Task: Find connections with filter location Guariba with filter topic #Moneywith filter profile language German with filter current company Usha International with filter school SP Jain School of Global Management - Dubai, Mumbai, Singapore & Sydney with filter industry Printing Services with filter service category Search Engine Marketing (SEM) with filter keywords title Customer Care Associate
Action: Mouse moved to (515, 100)
Screenshot: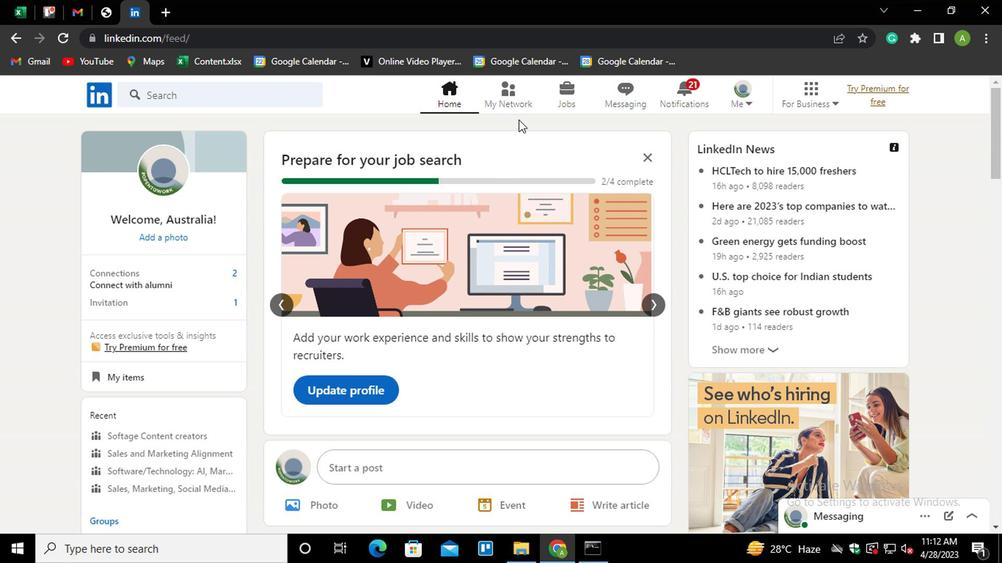 
Action: Mouse pressed left at (515, 100)
Screenshot: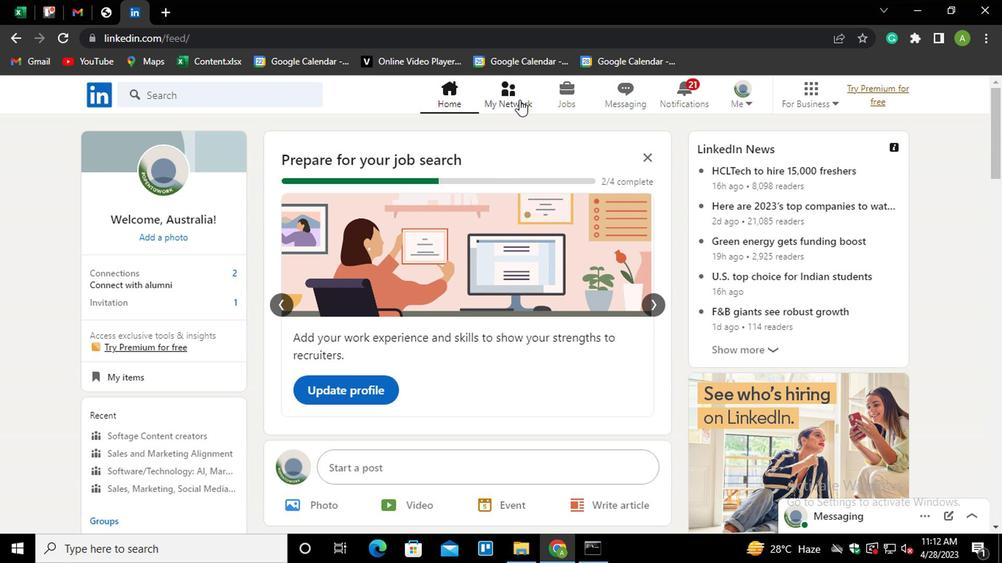 
Action: Mouse moved to (176, 172)
Screenshot: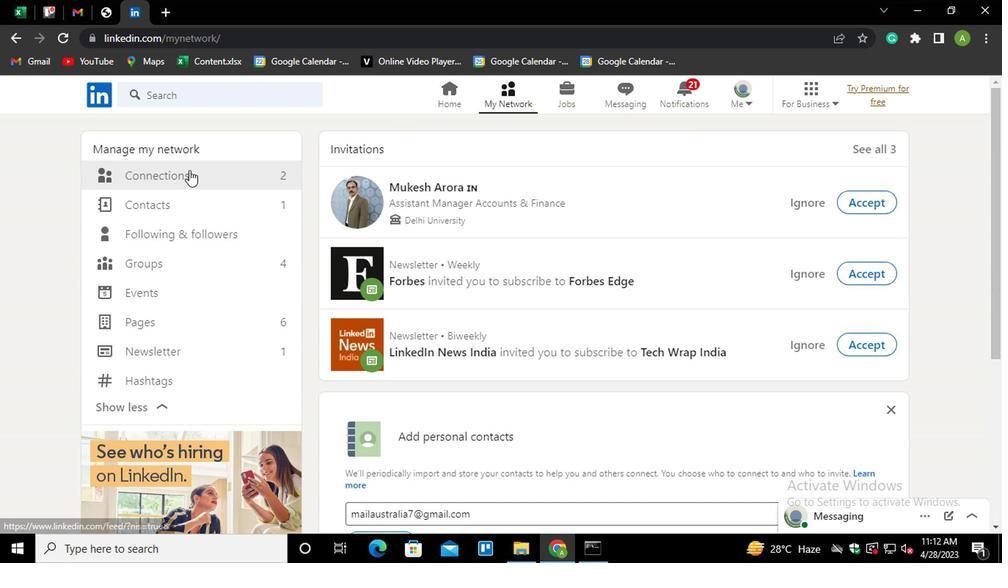 
Action: Mouse pressed left at (176, 172)
Screenshot: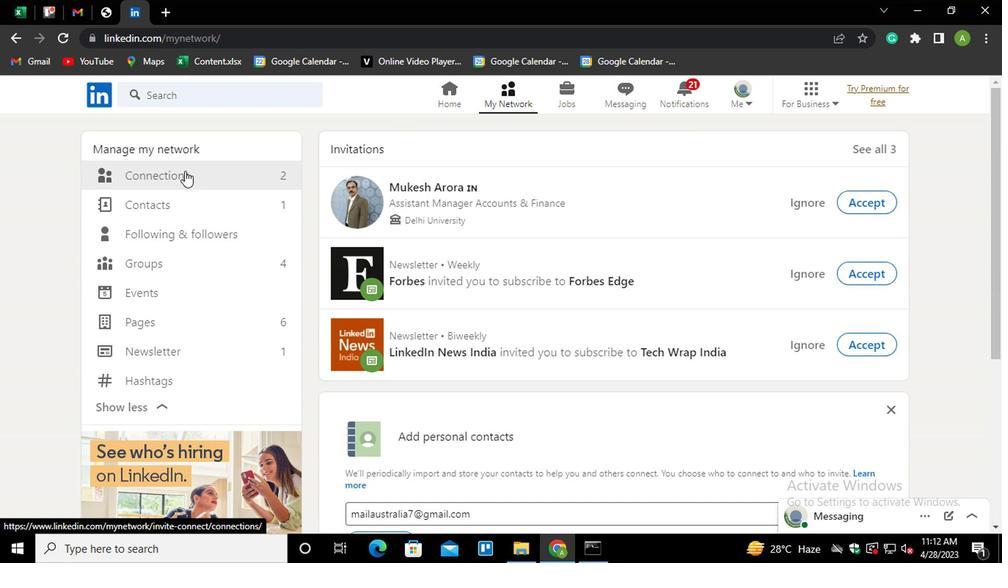 
Action: Mouse moved to (601, 175)
Screenshot: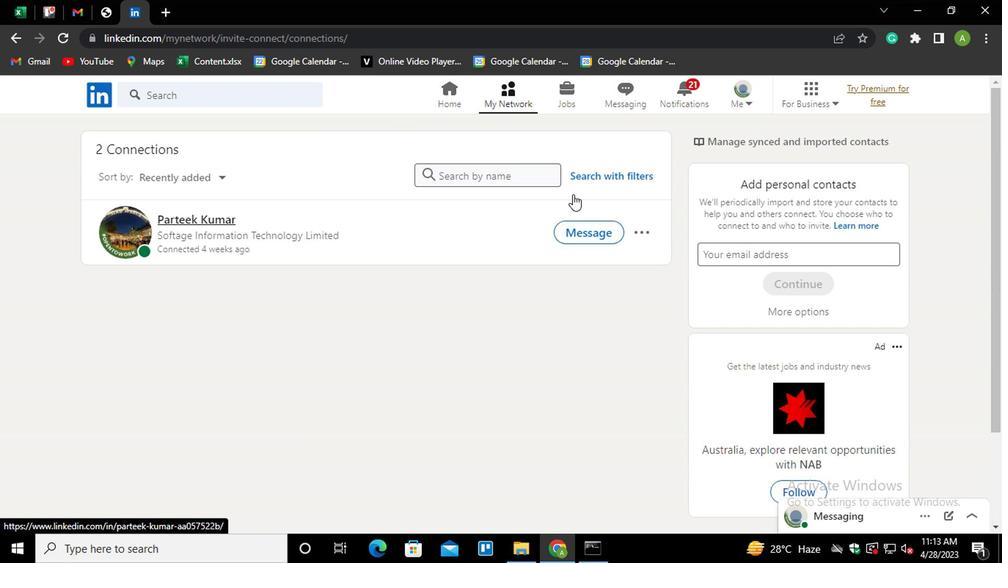 
Action: Mouse pressed left at (601, 175)
Screenshot: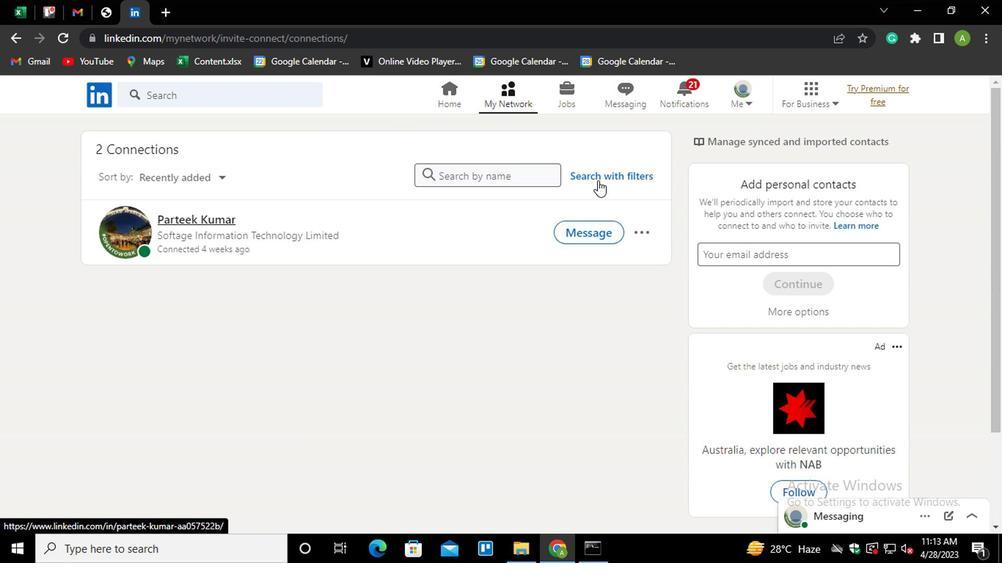 
Action: Mouse moved to (541, 136)
Screenshot: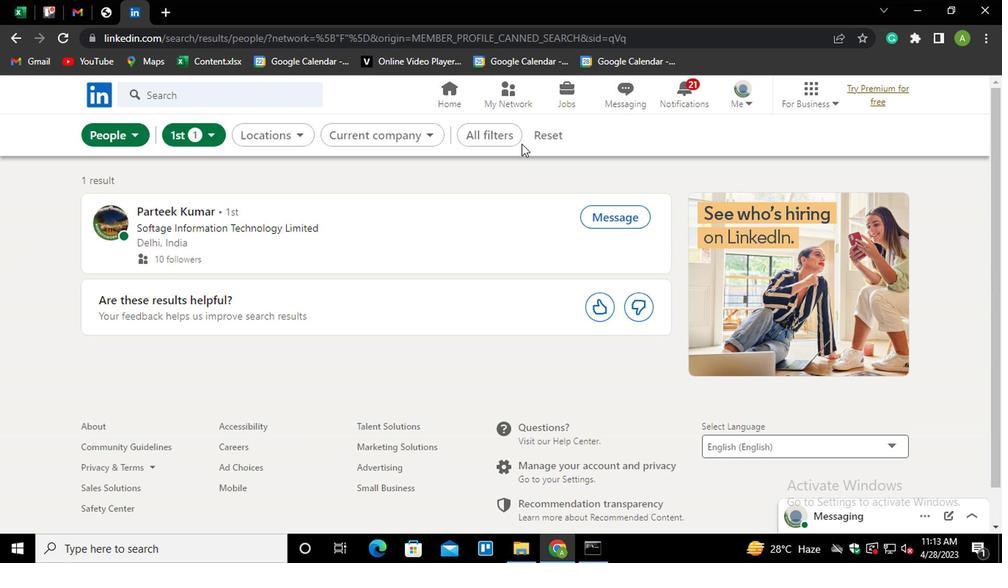 
Action: Mouse pressed left at (541, 136)
Screenshot: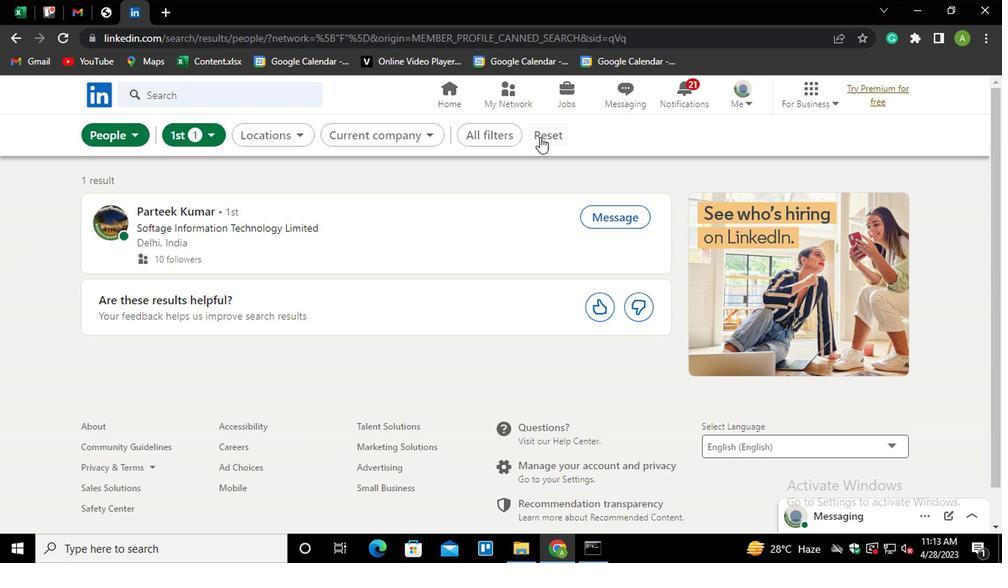 
Action: Mouse moved to (504, 140)
Screenshot: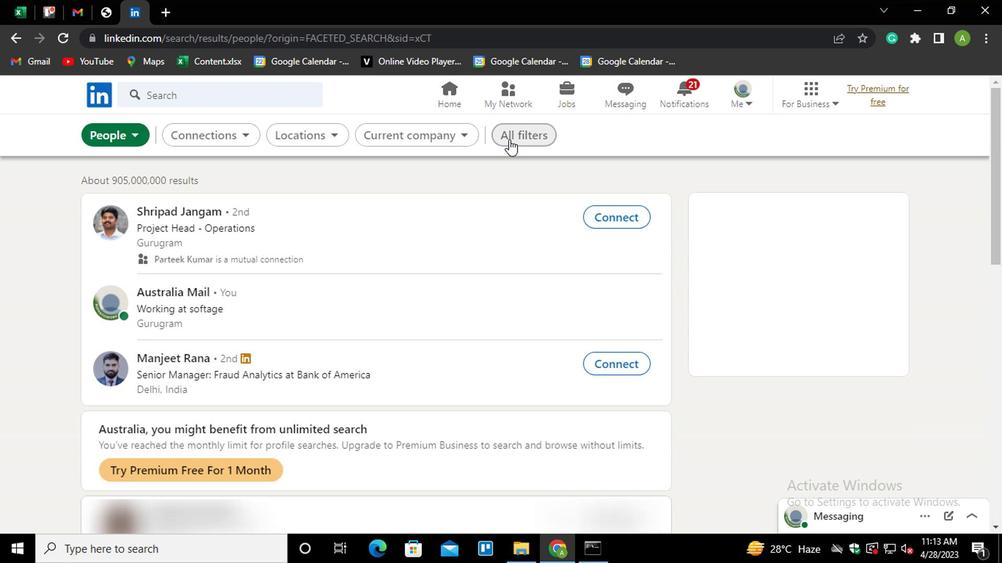 
Action: Mouse pressed left at (504, 140)
Screenshot: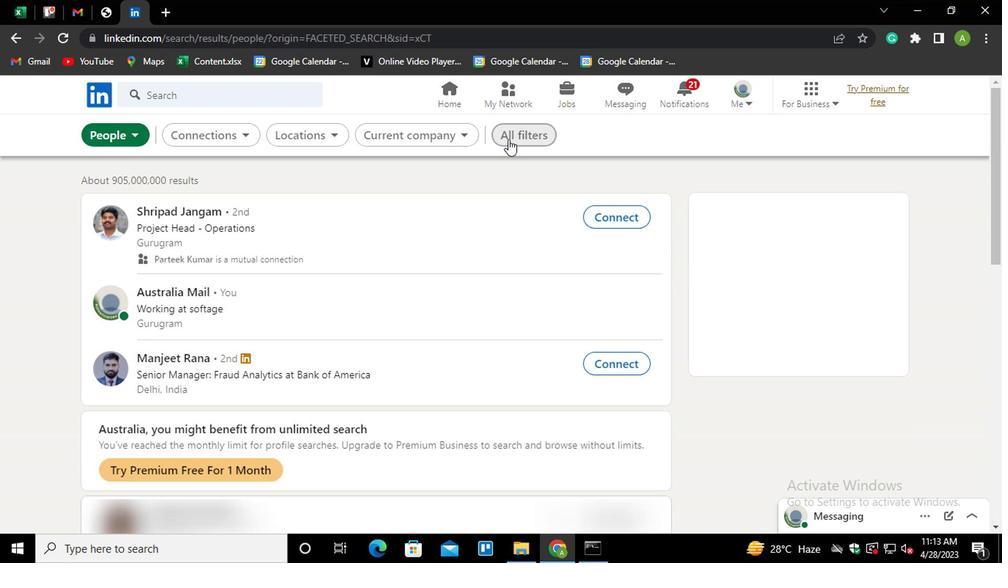 
Action: Mouse moved to (670, 278)
Screenshot: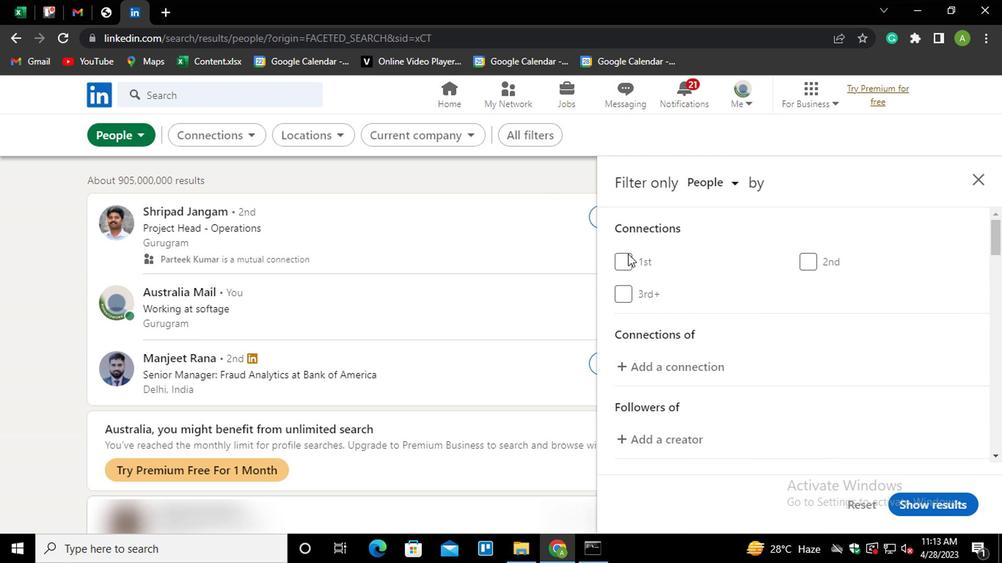 
Action: Mouse scrolled (670, 277) with delta (0, -1)
Screenshot: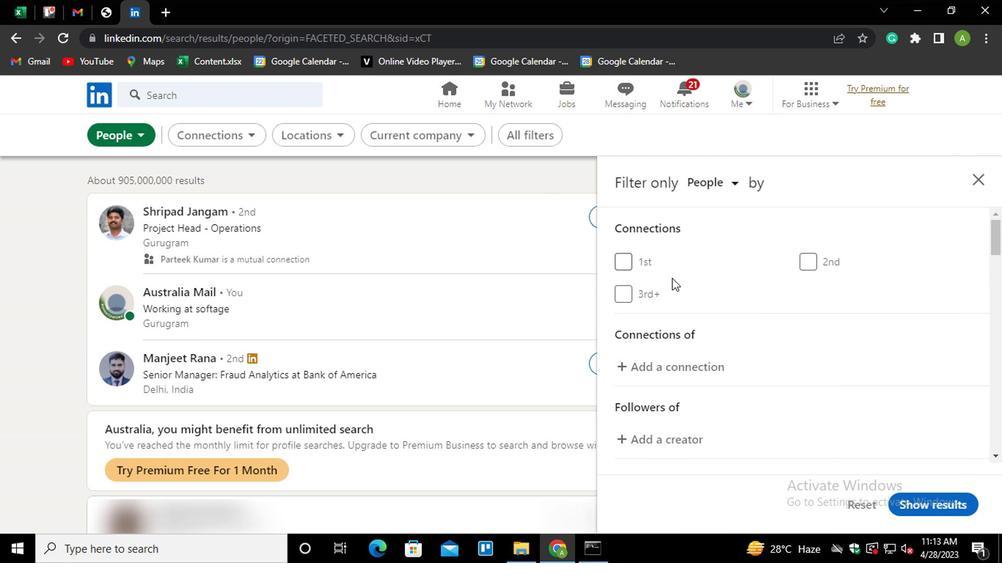 
Action: Mouse scrolled (670, 277) with delta (0, -1)
Screenshot: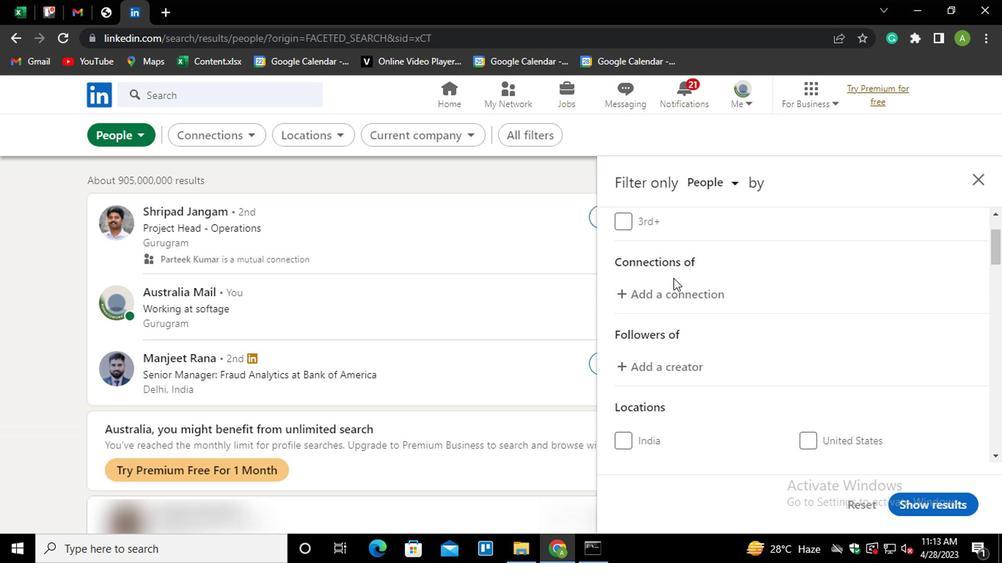 
Action: Mouse scrolled (670, 277) with delta (0, -1)
Screenshot: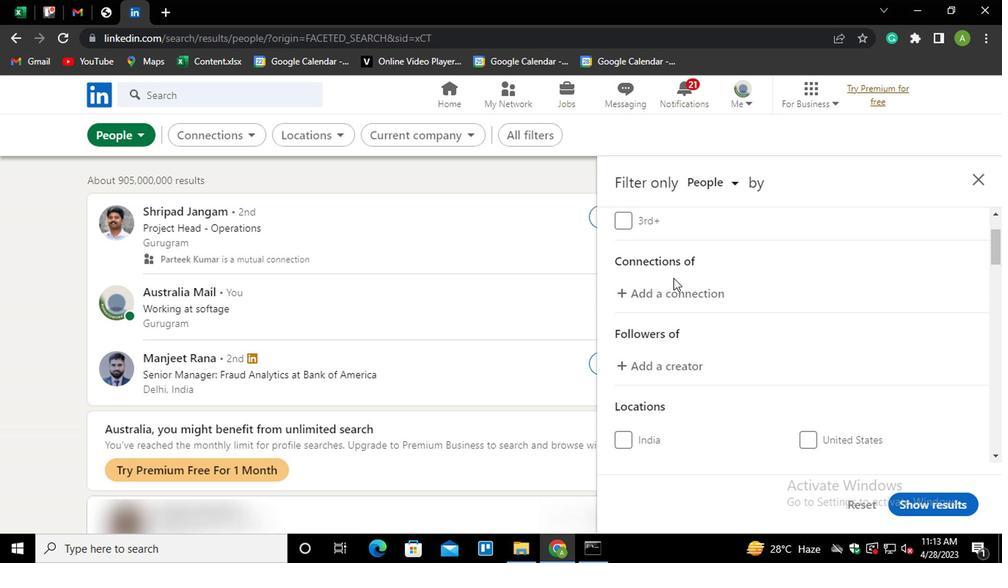 
Action: Mouse scrolled (670, 277) with delta (0, -1)
Screenshot: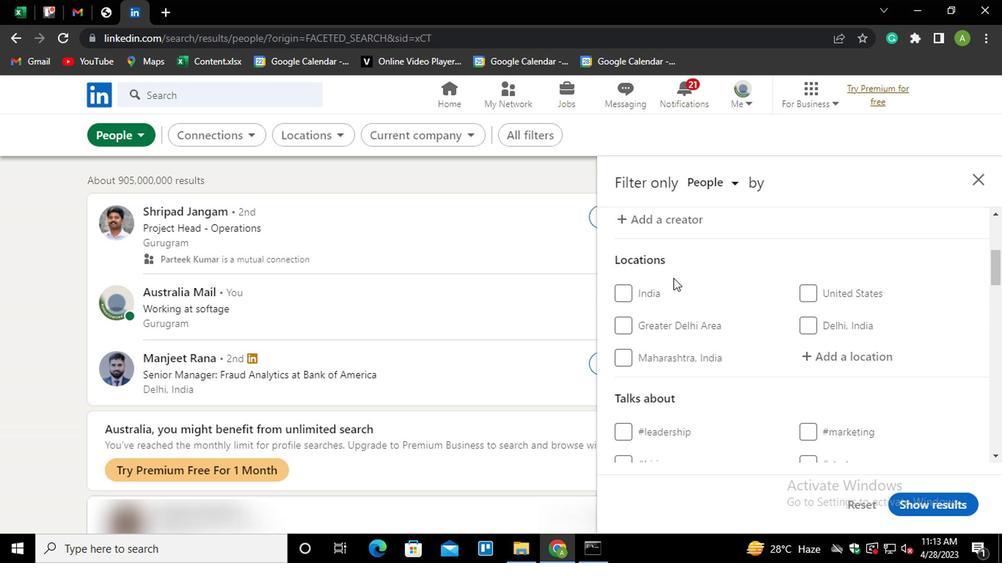 
Action: Mouse moved to (826, 278)
Screenshot: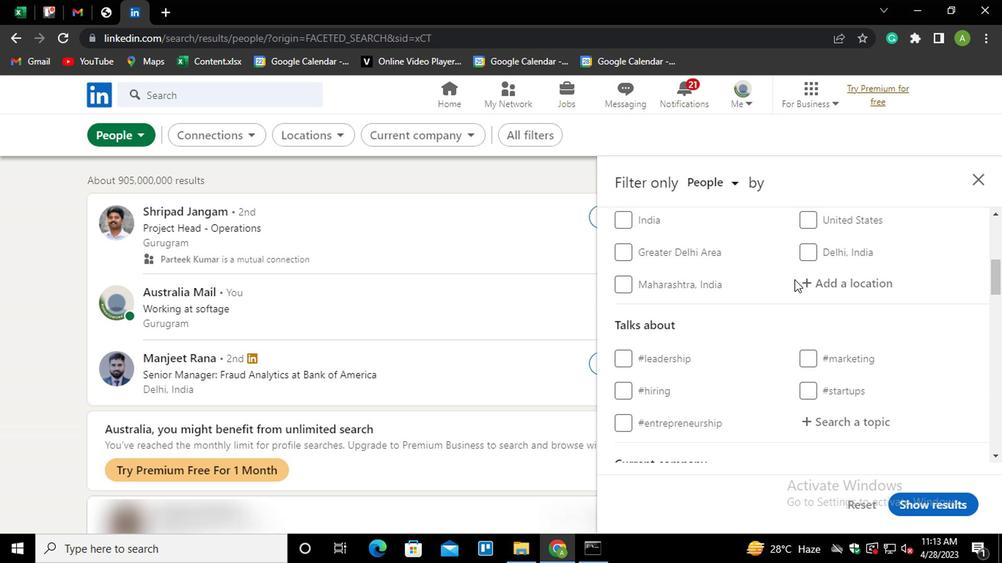 
Action: Mouse pressed left at (826, 278)
Screenshot: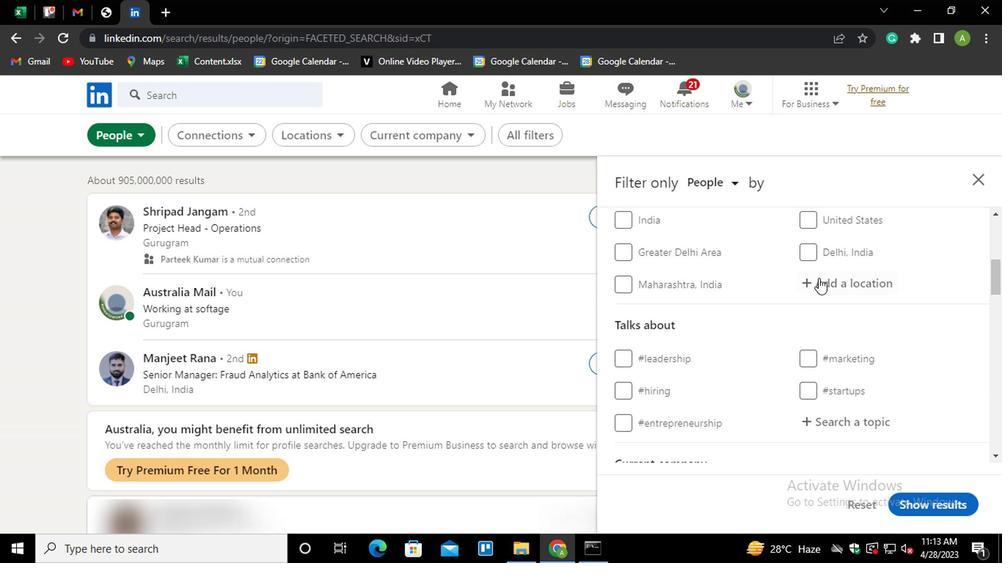 
Action: Mouse moved to (823, 279)
Screenshot: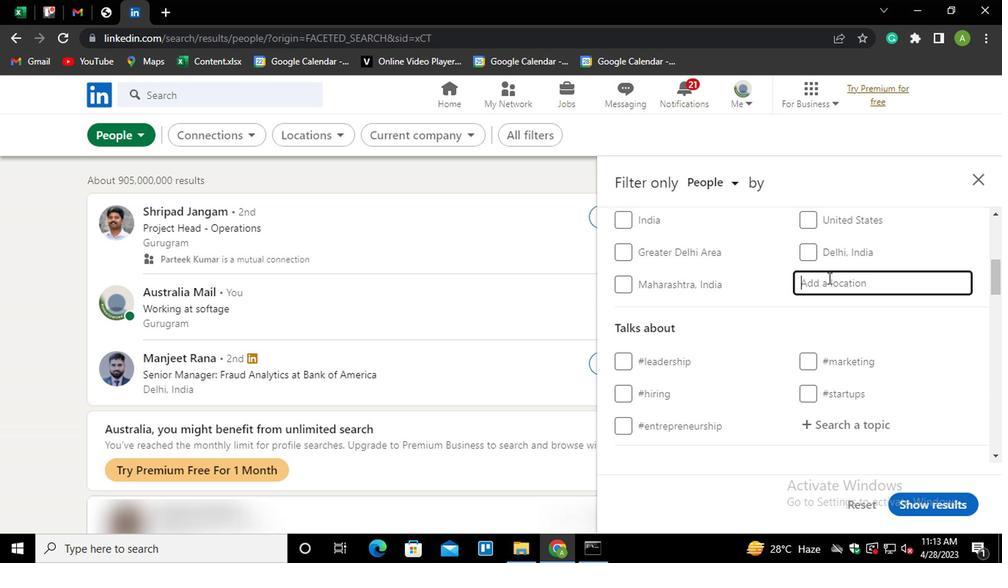 
Action: Key pressed <Key.shift>GUARIBA<Key.down><Key.enter>
Screenshot: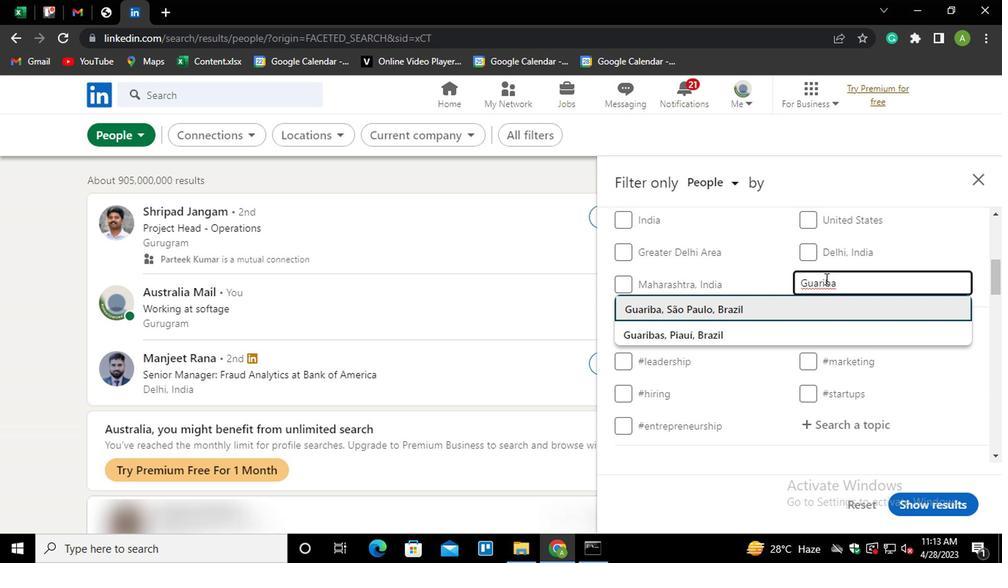 
Action: Mouse scrolled (823, 278) with delta (0, 0)
Screenshot: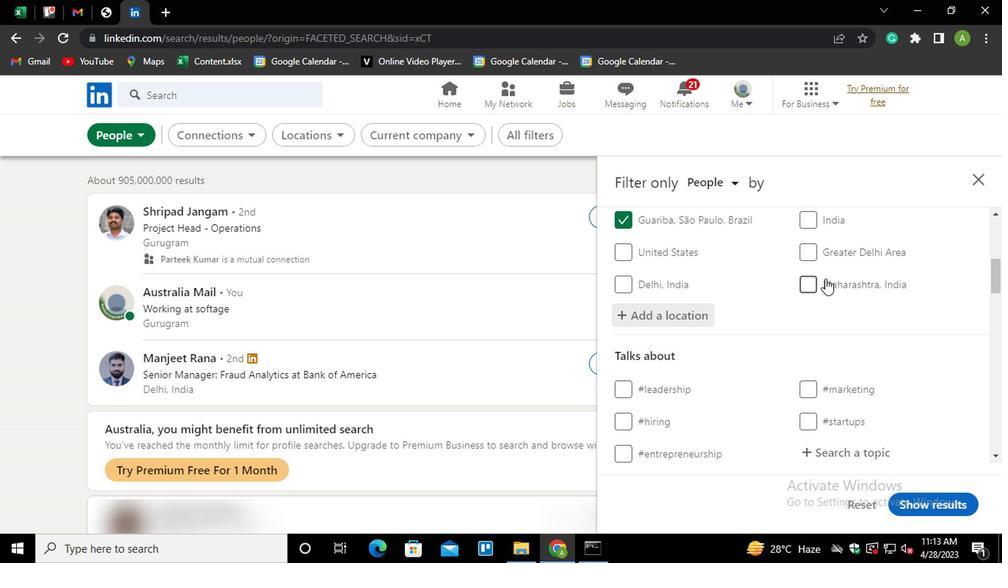 
Action: Mouse scrolled (823, 278) with delta (0, 0)
Screenshot: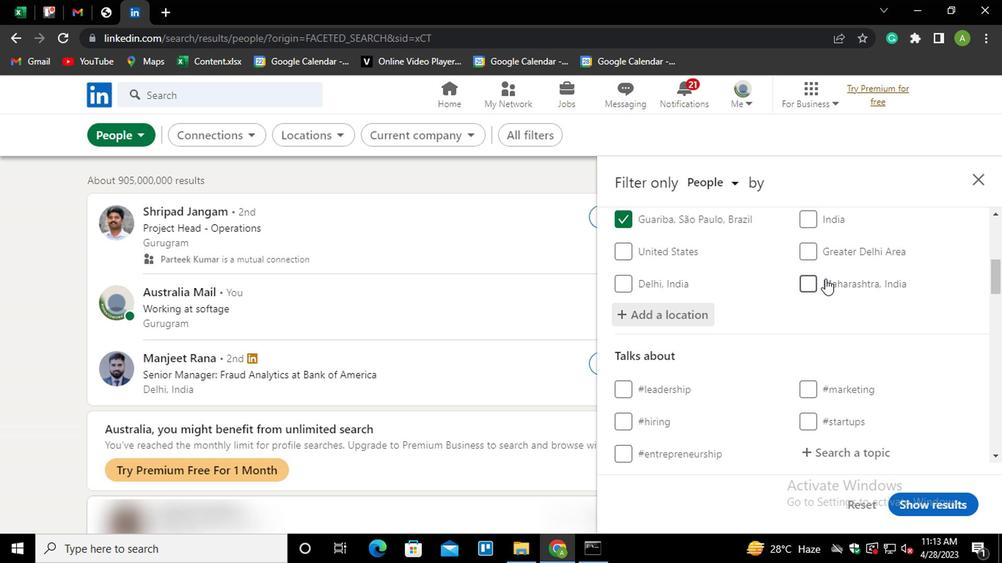 
Action: Mouse moved to (823, 300)
Screenshot: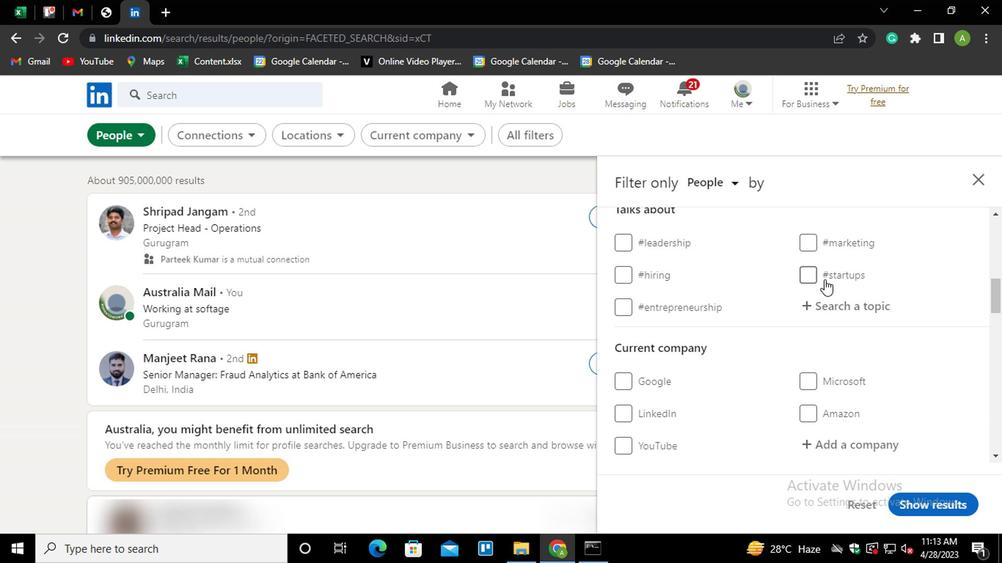 
Action: Mouse pressed left at (823, 300)
Screenshot: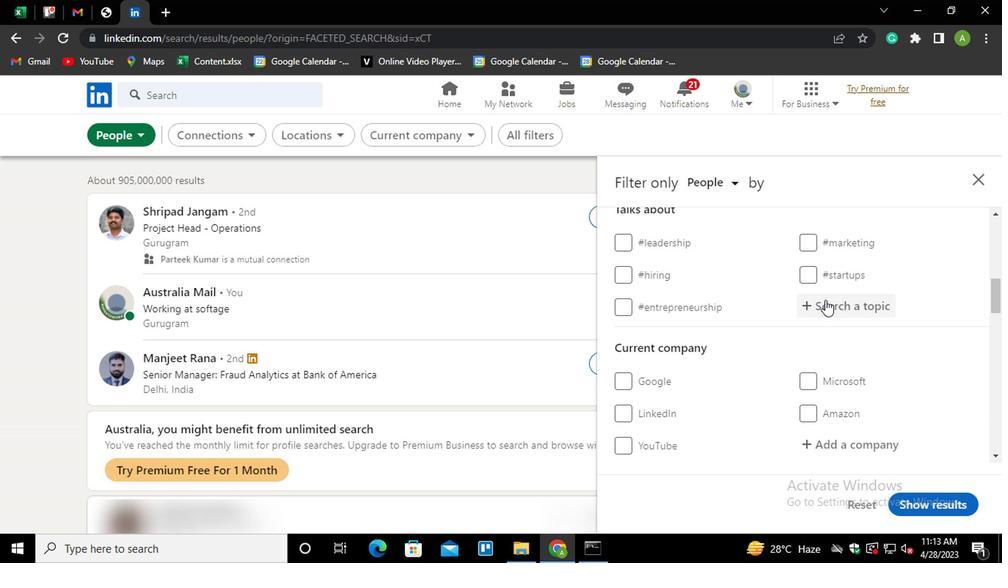 
Action: Key pressed MON<Key.down><Key.enter>
Screenshot: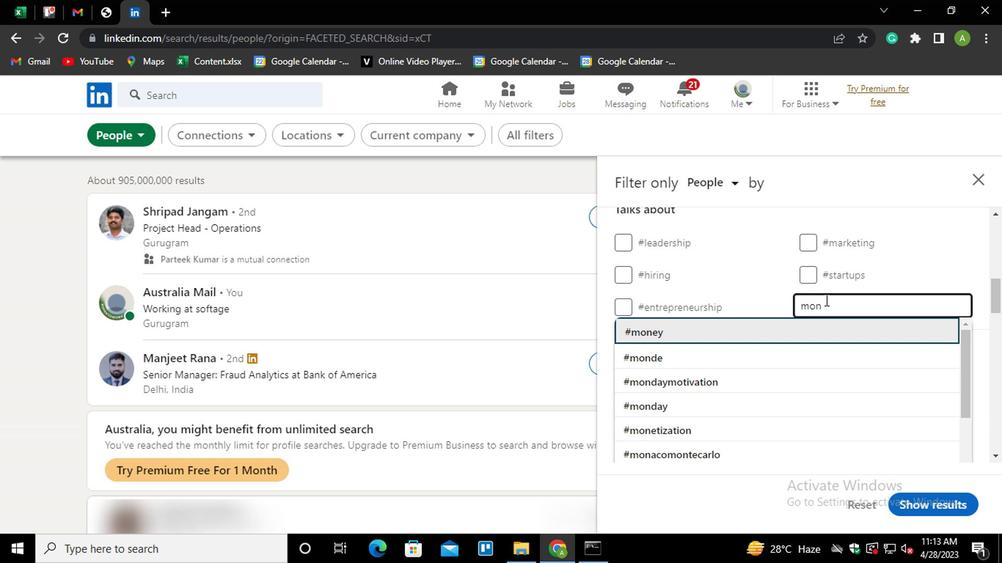 
Action: Mouse scrolled (823, 299) with delta (0, -1)
Screenshot: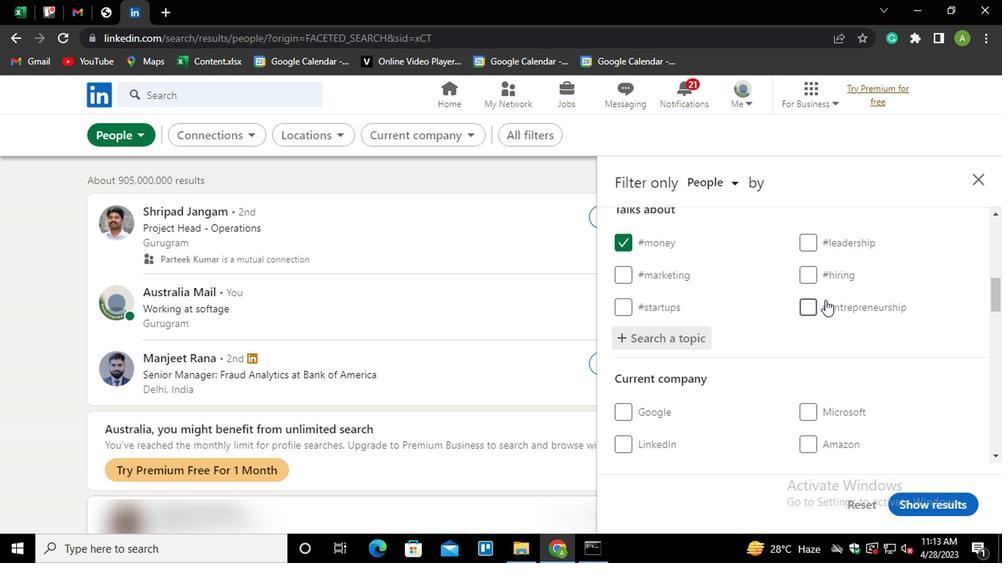 
Action: Mouse scrolled (823, 299) with delta (0, -1)
Screenshot: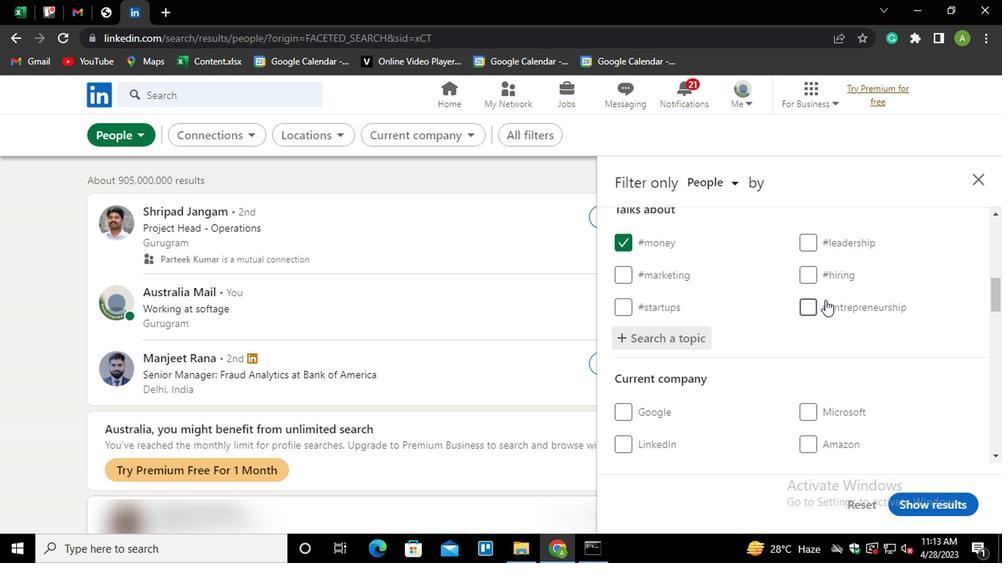 
Action: Mouse scrolled (823, 299) with delta (0, -1)
Screenshot: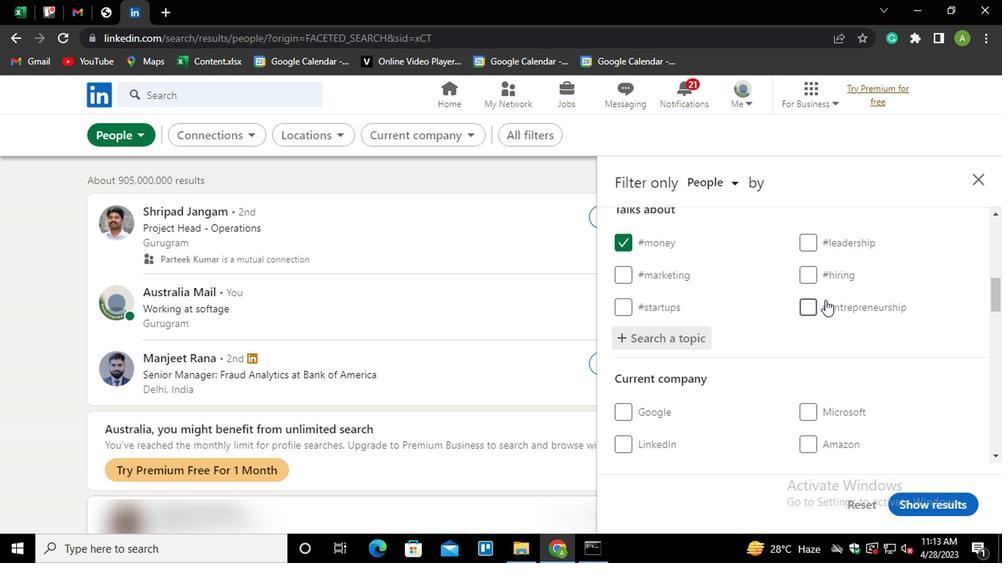 
Action: Mouse scrolled (823, 299) with delta (0, -1)
Screenshot: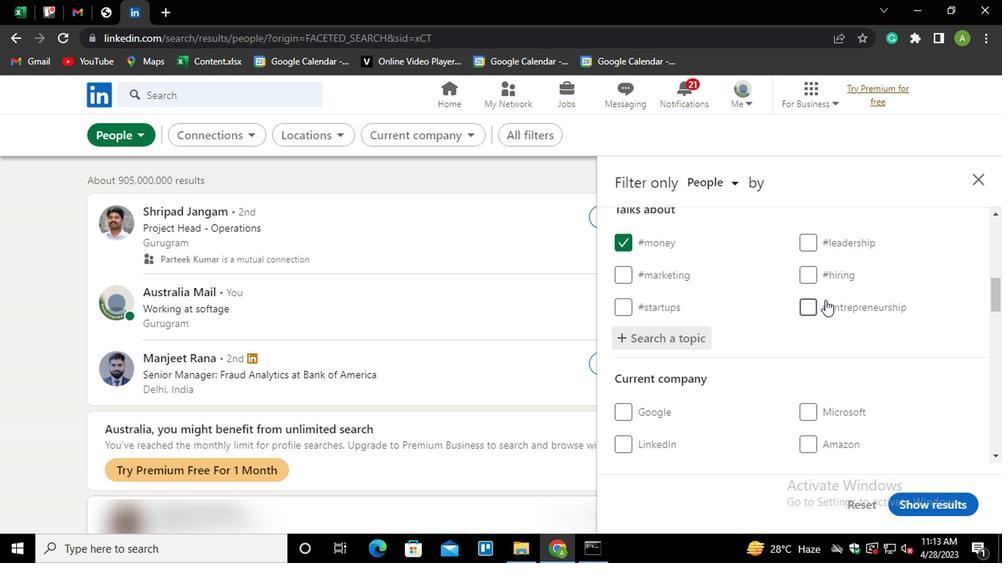 
Action: Mouse scrolled (823, 299) with delta (0, -1)
Screenshot: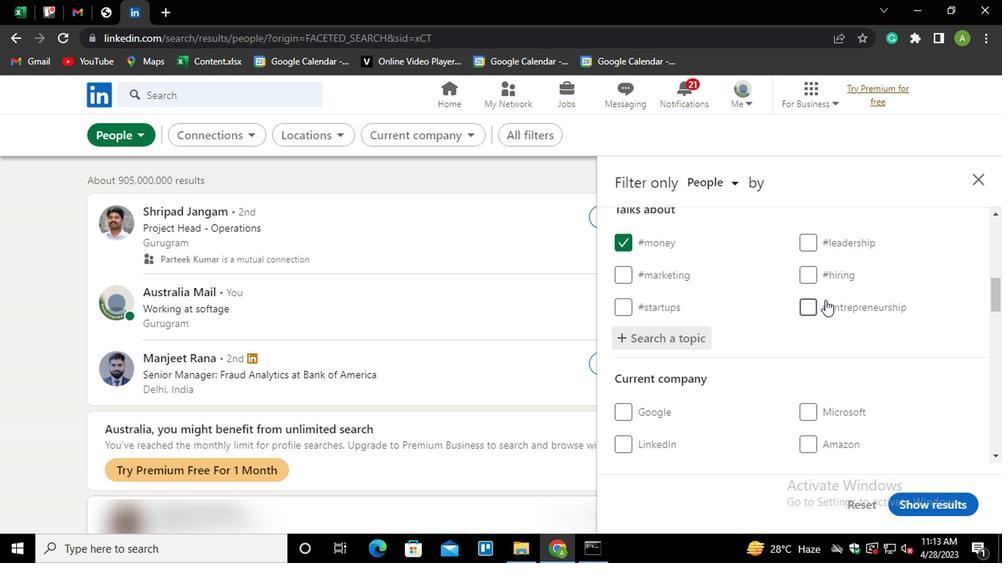 
Action: Mouse scrolled (823, 299) with delta (0, -1)
Screenshot: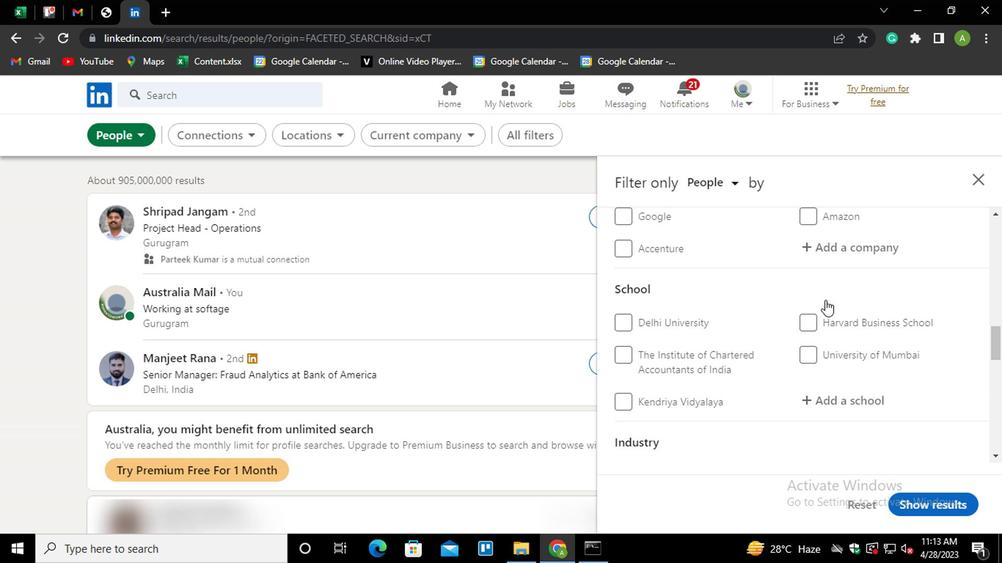 
Action: Mouse scrolled (823, 299) with delta (0, -1)
Screenshot: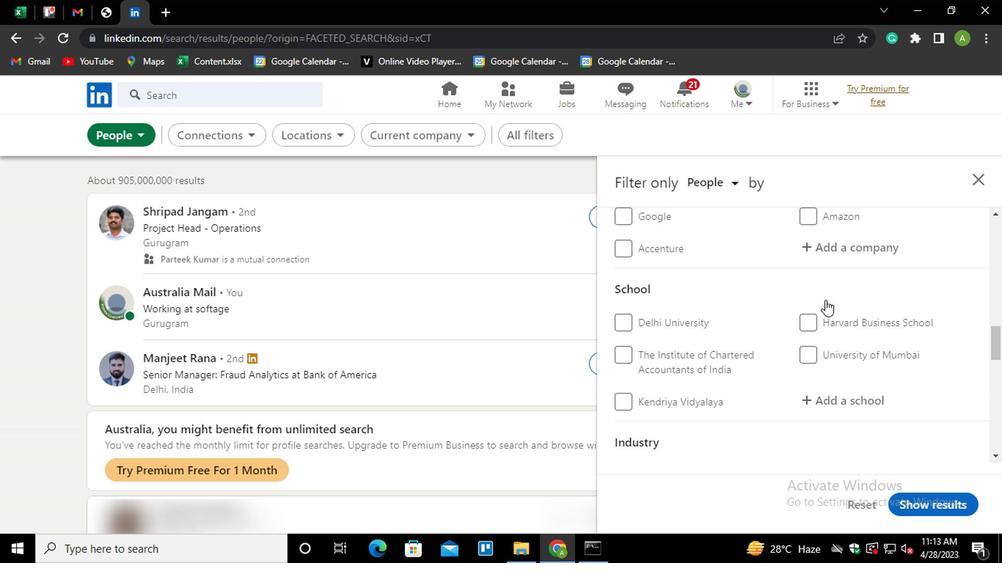 
Action: Mouse scrolled (823, 299) with delta (0, -1)
Screenshot: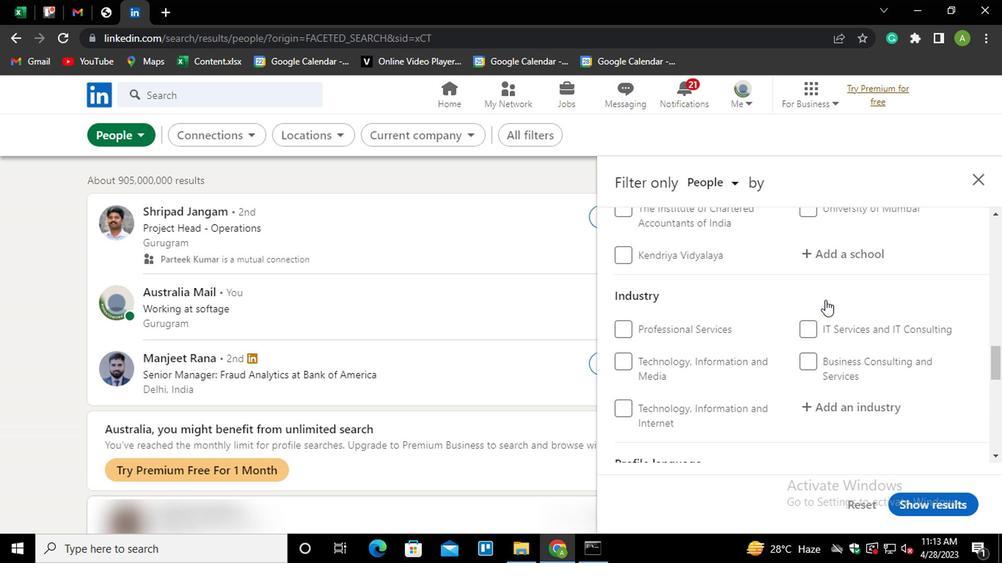 
Action: Mouse scrolled (823, 299) with delta (0, -1)
Screenshot: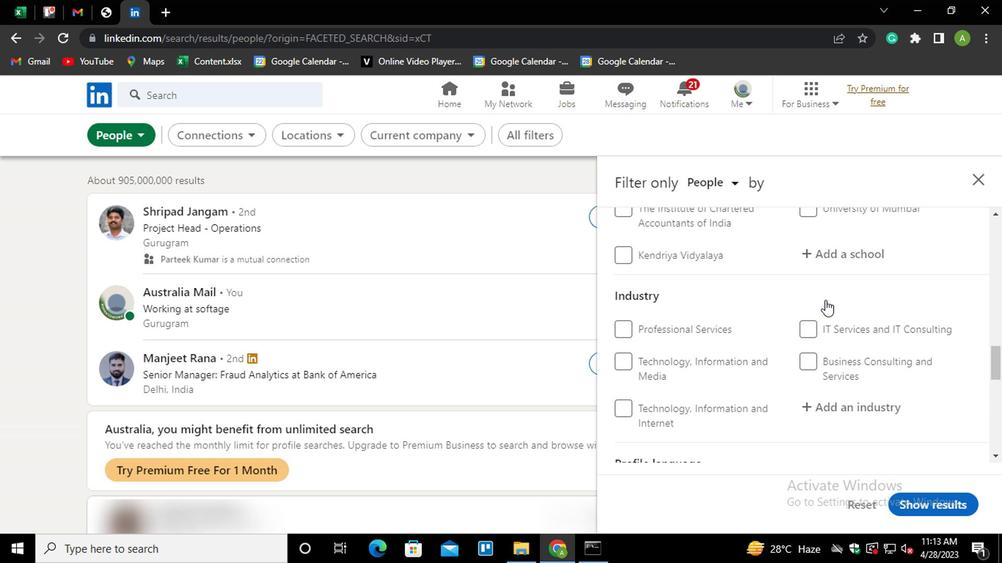 
Action: Mouse scrolled (823, 299) with delta (0, -1)
Screenshot: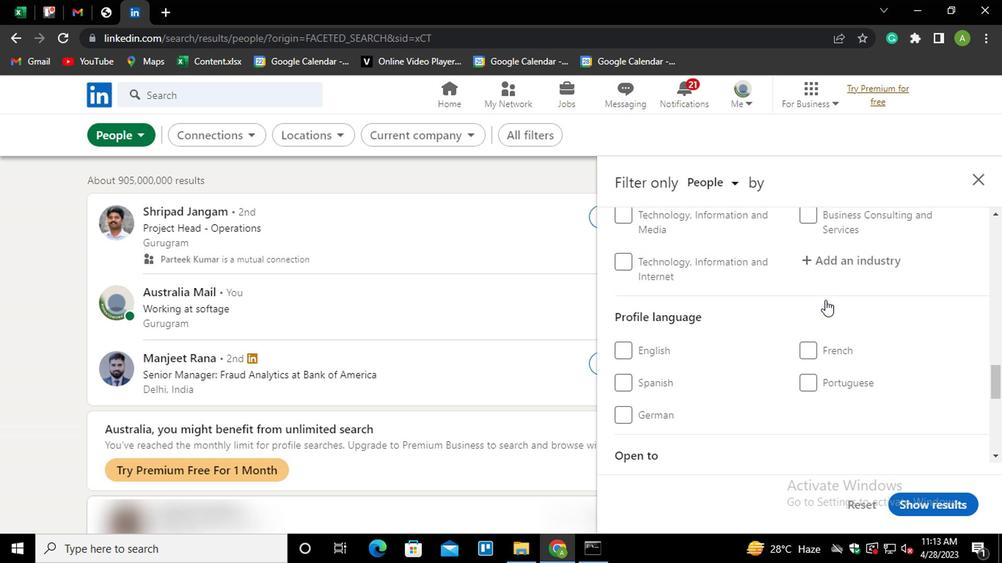 
Action: Mouse moved to (638, 345)
Screenshot: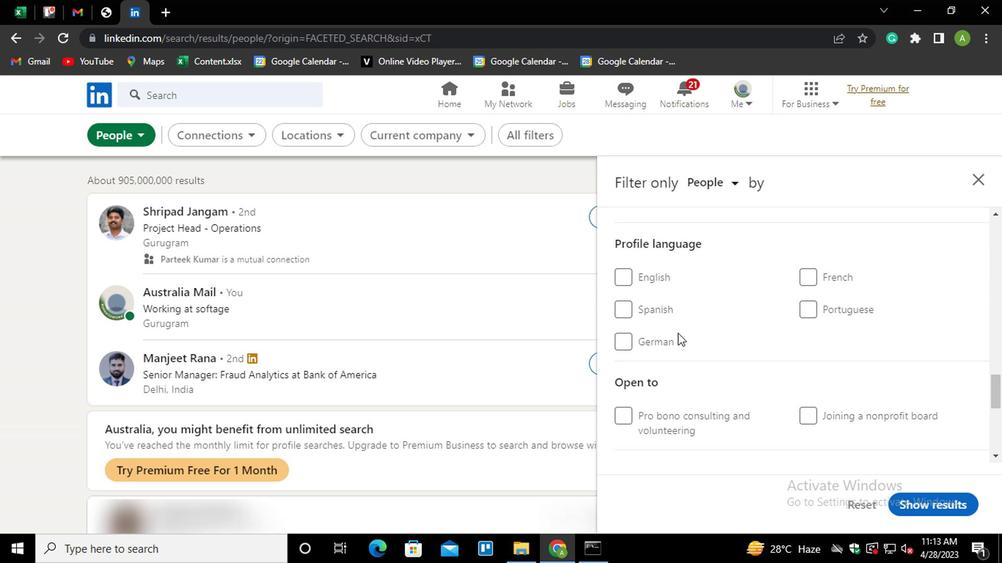 
Action: Mouse pressed left at (638, 345)
Screenshot: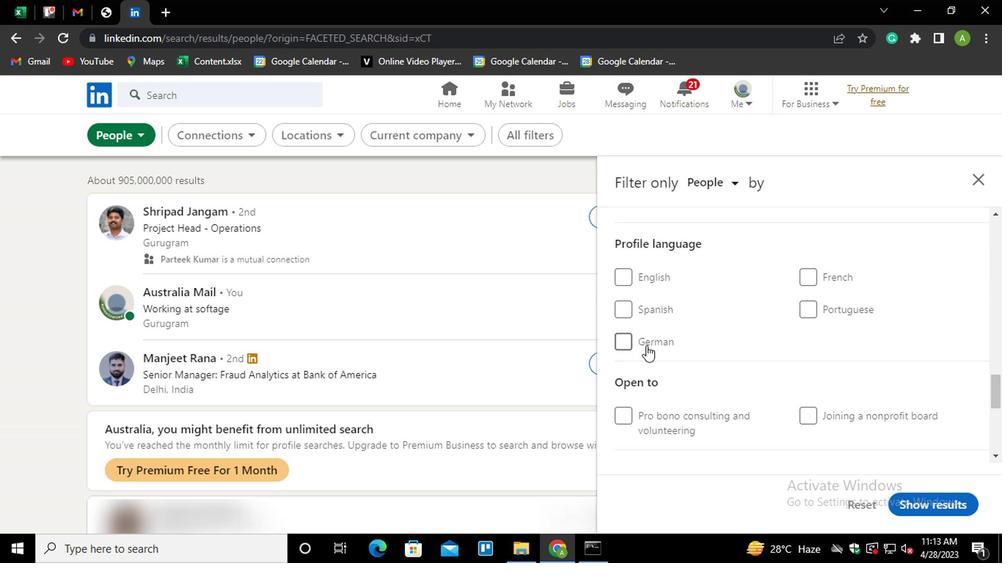 
Action: Mouse moved to (826, 350)
Screenshot: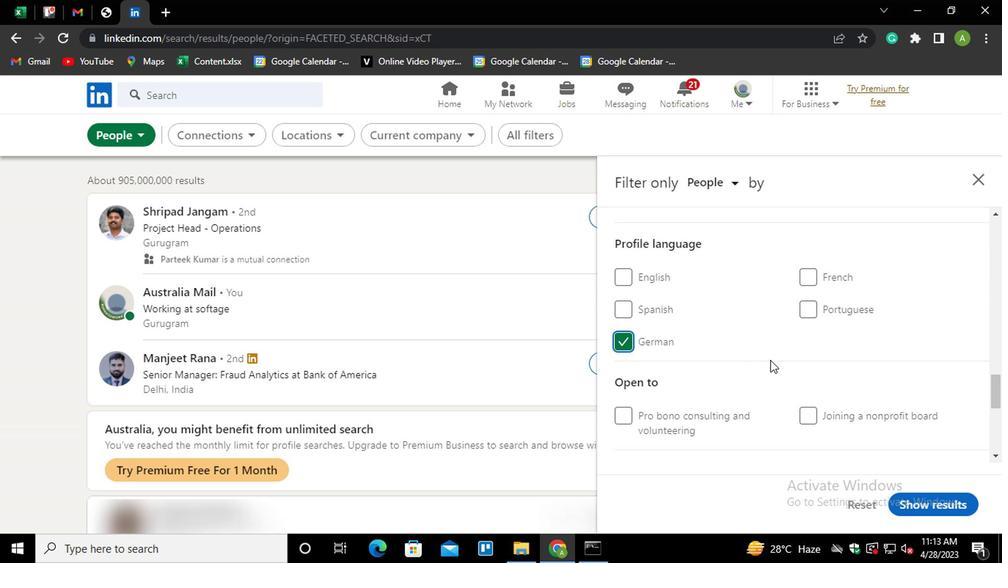 
Action: Mouse scrolled (826, 351) with delta (0, 0)
Screenshot: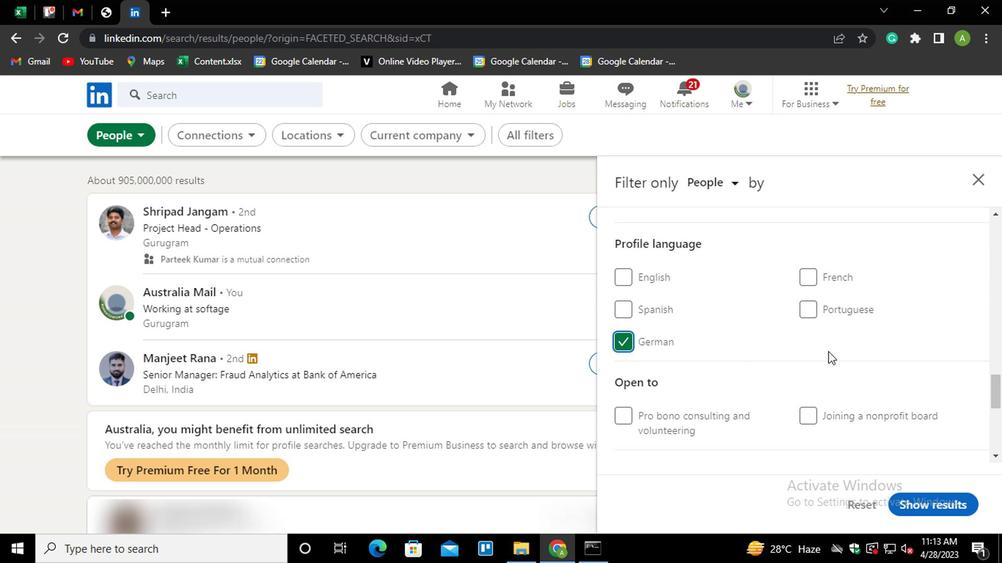 
Action: Mouse scrolled (826, 351) with delta (0, 0)
Screenshot: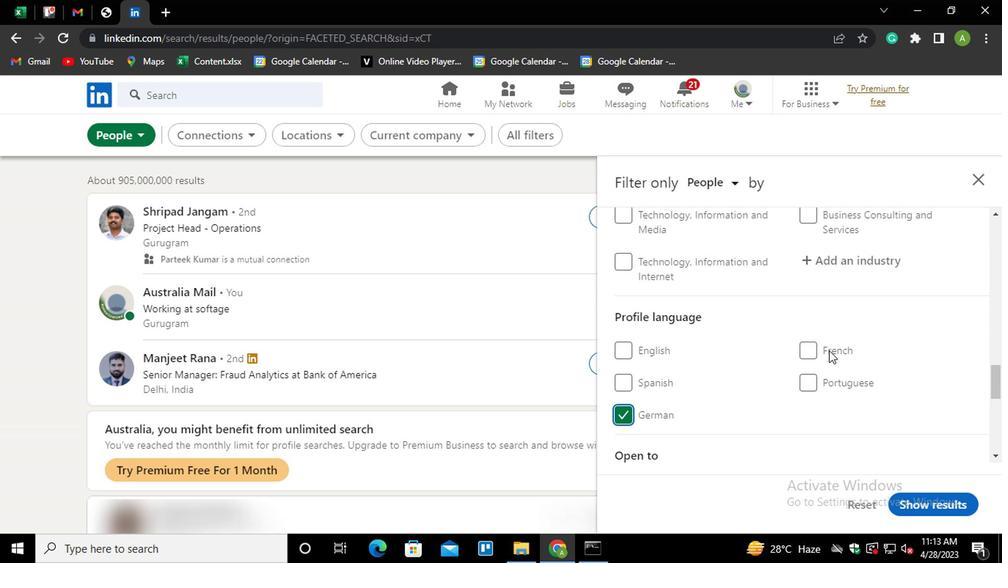 
Action: Mouse scrolled (826, 351) with delta (0, 0)
Screenshot: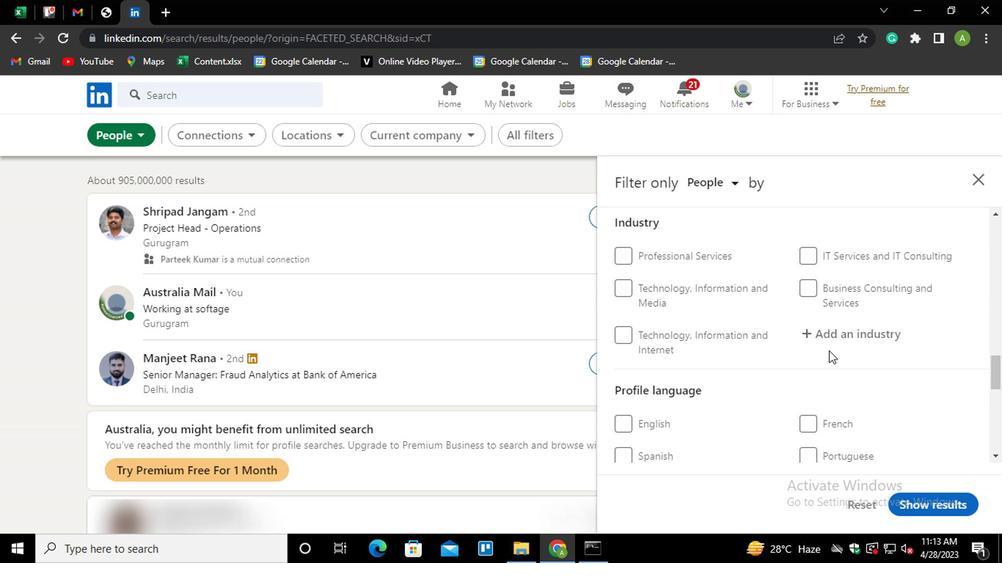 
Action: Mouse scrolled (826, 351) with delta (0, 0)
Screenshot: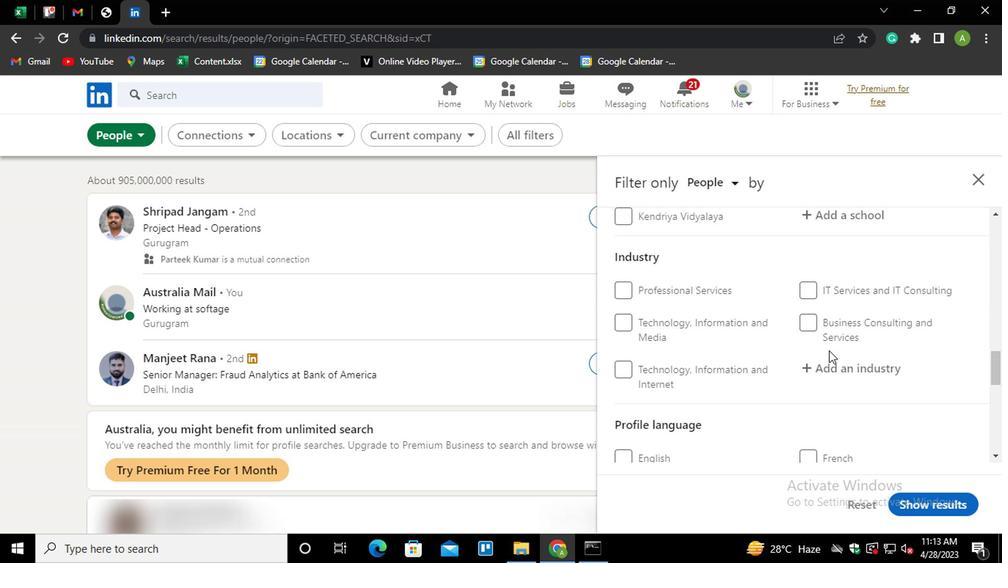
Action: Mouse scrolled (826, 351) with delta (0, 0)
Screenshot: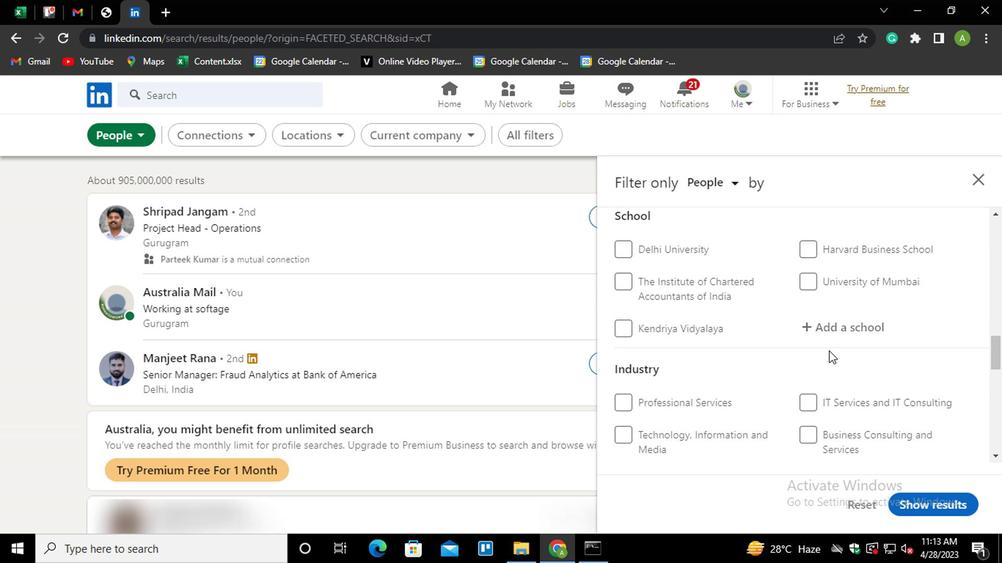 
Action: Mouse scrolled (826, 351) with delta (0, 0)
Screenshot: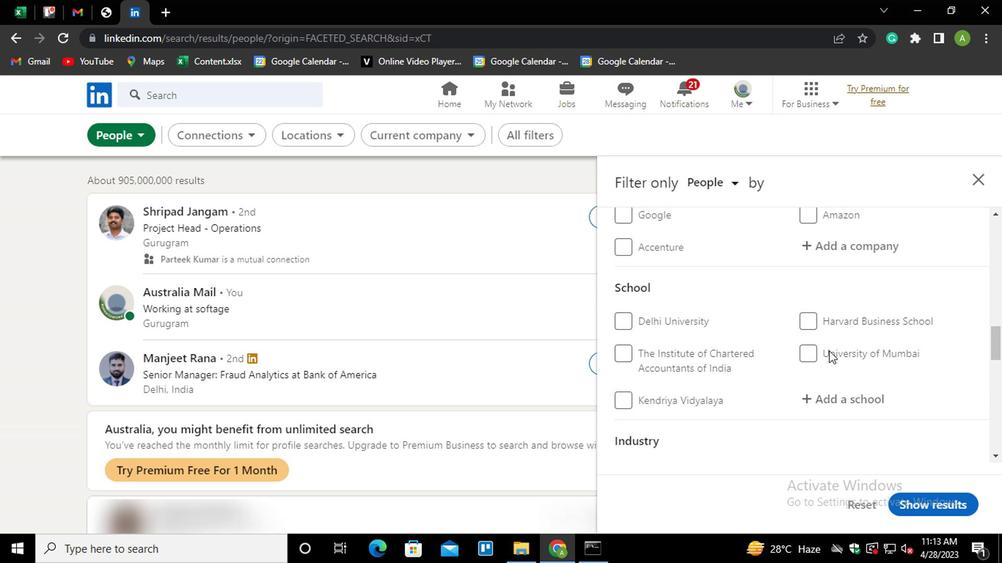 
Action: Mouse scrolled (826, 351) with delta (0, 0)
Screenshot: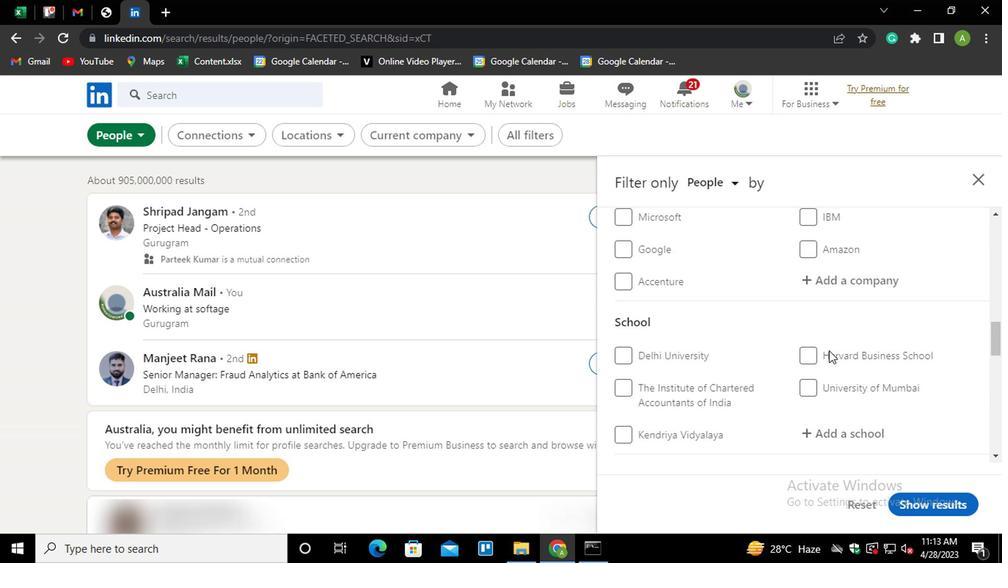 
Action: Mouse scrolled (826, 351) with delta (0, 0)
Screenshot: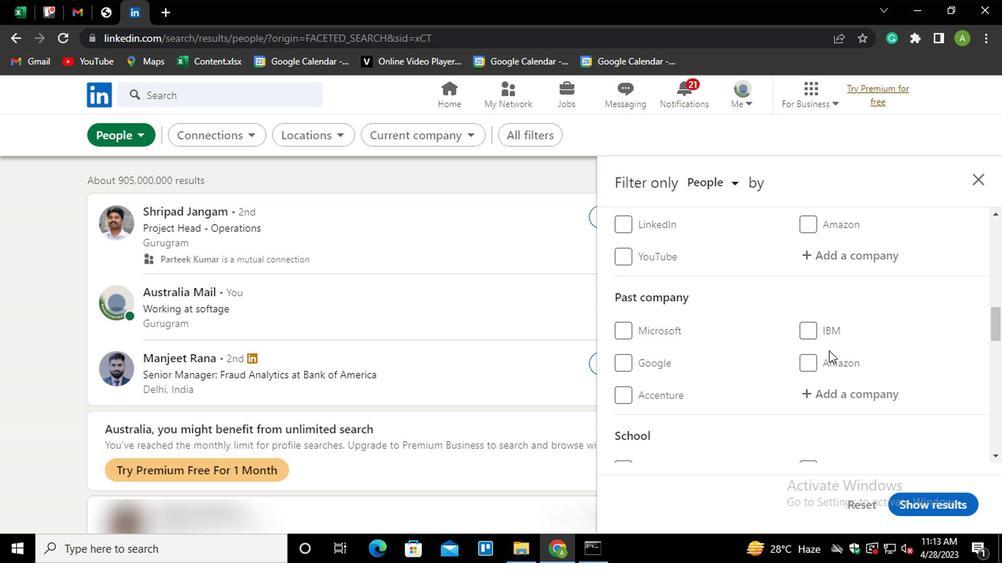 
Action: Mouse scrolled (826, 351) with delta (0, 0)
Screenshot: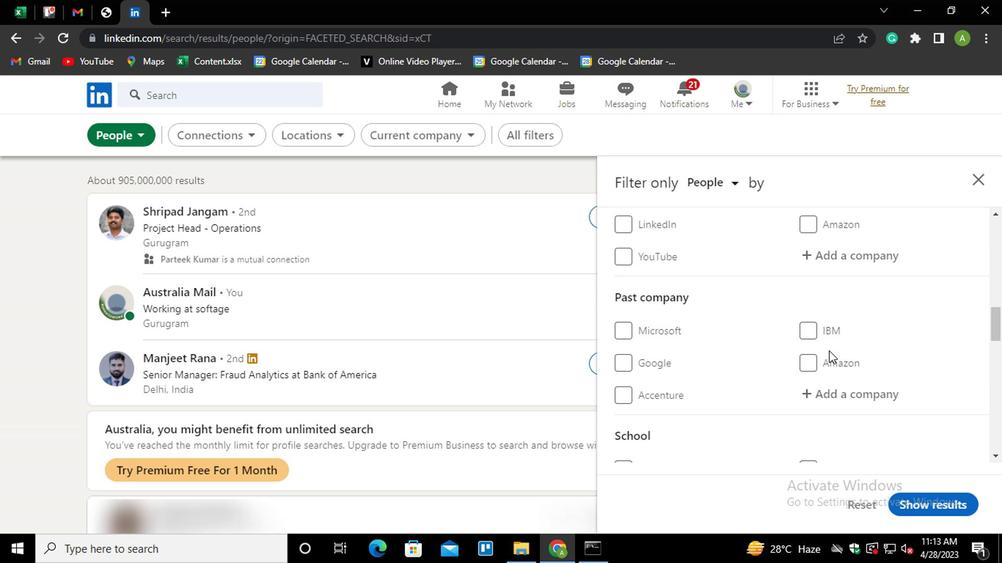 
Action: Mouse moved to (823, 387)
Screenshot: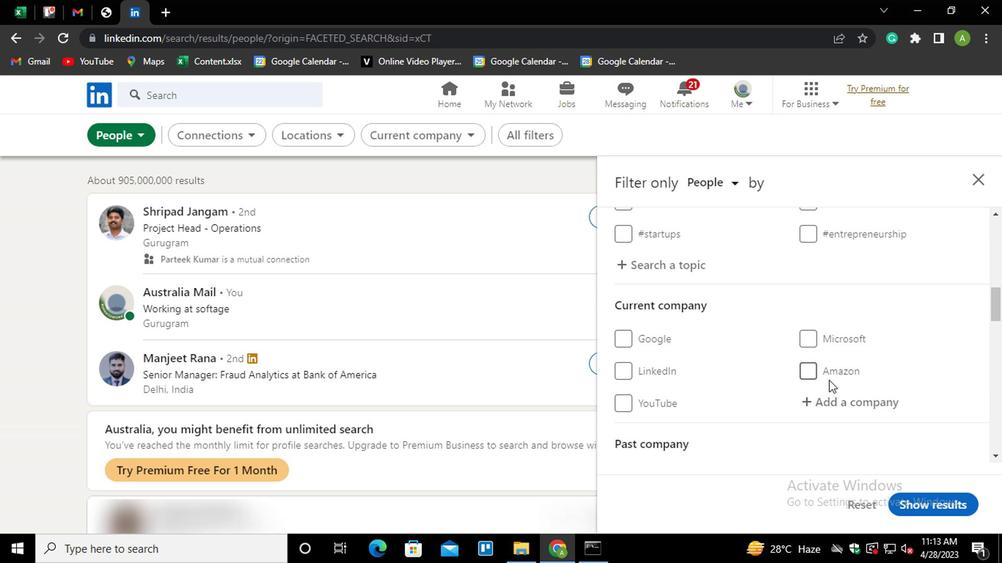 
Action: Mouse scrolled (823, 386) with delta (0, -1)
Screenshot: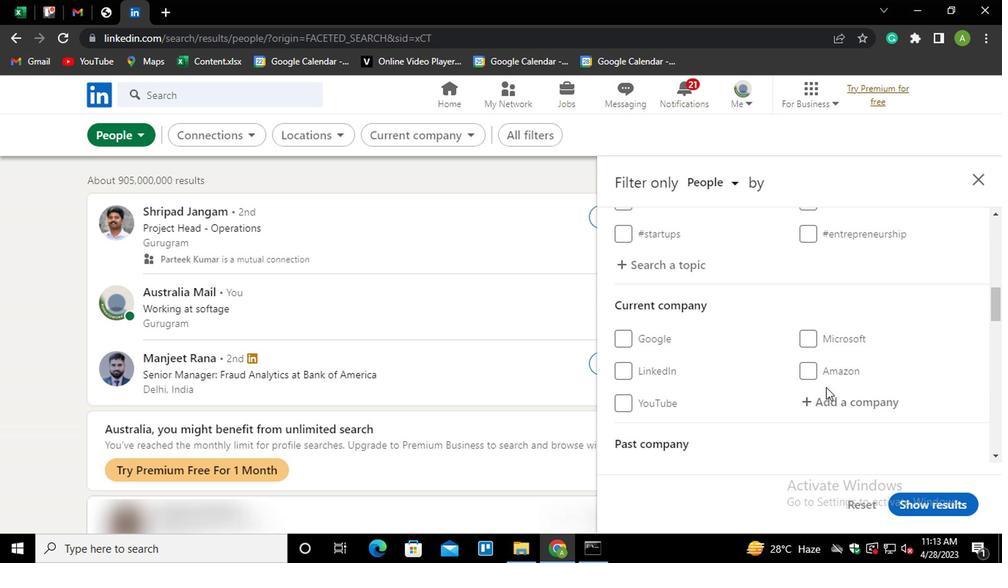 
Action: Mouse moved to (820, 327)
Screenshot: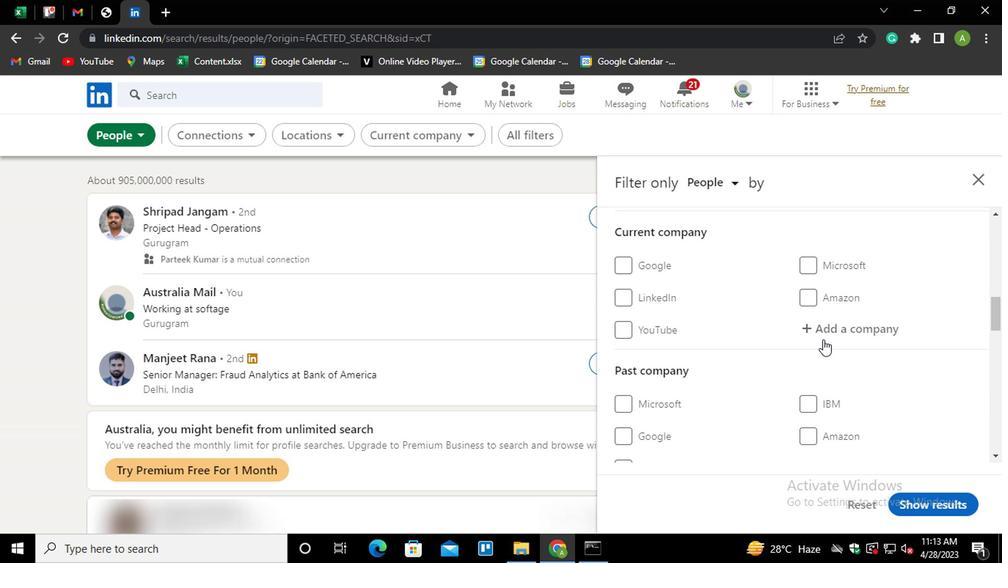 
Action: Mouse pressed left at (820, 327)
Screenshot: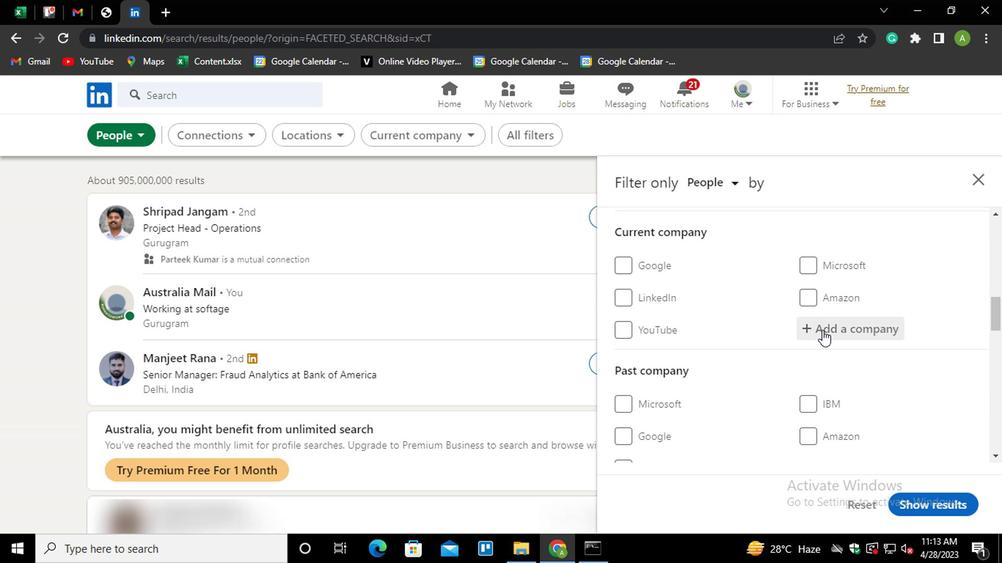 
Action: Mouse moved to (819, 326)
Screenshot: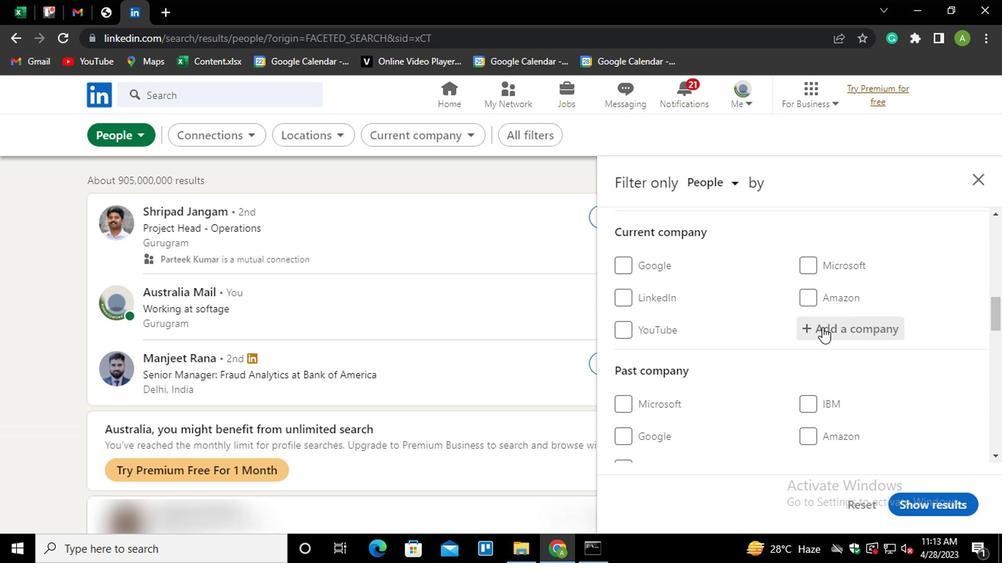 
Action: Key pressed <Key.shift>USHA<Key.down><Key.enter>
Screenshot: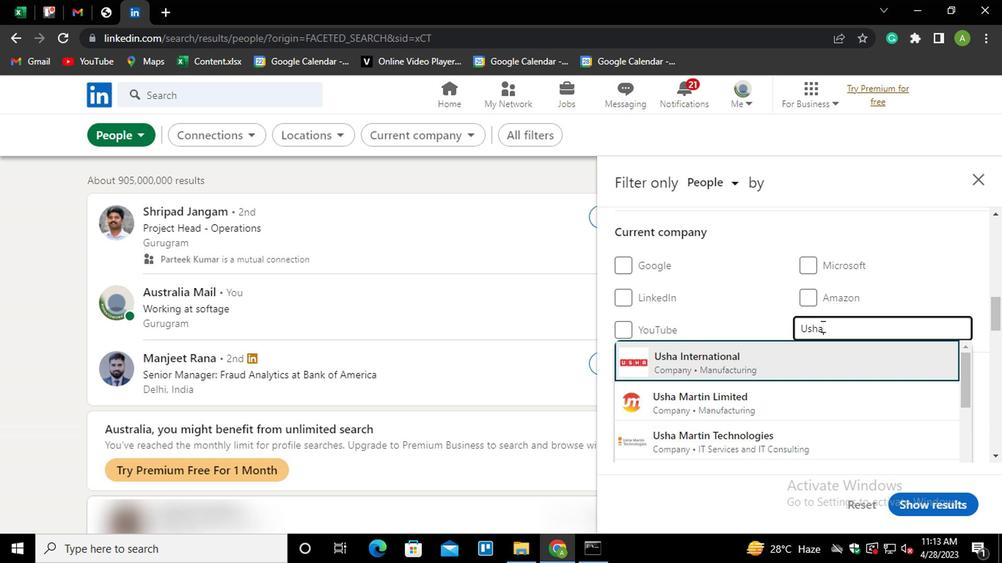 
Action: Mouse scrolled (819, 325) with delta (0, -1)
Screenshot: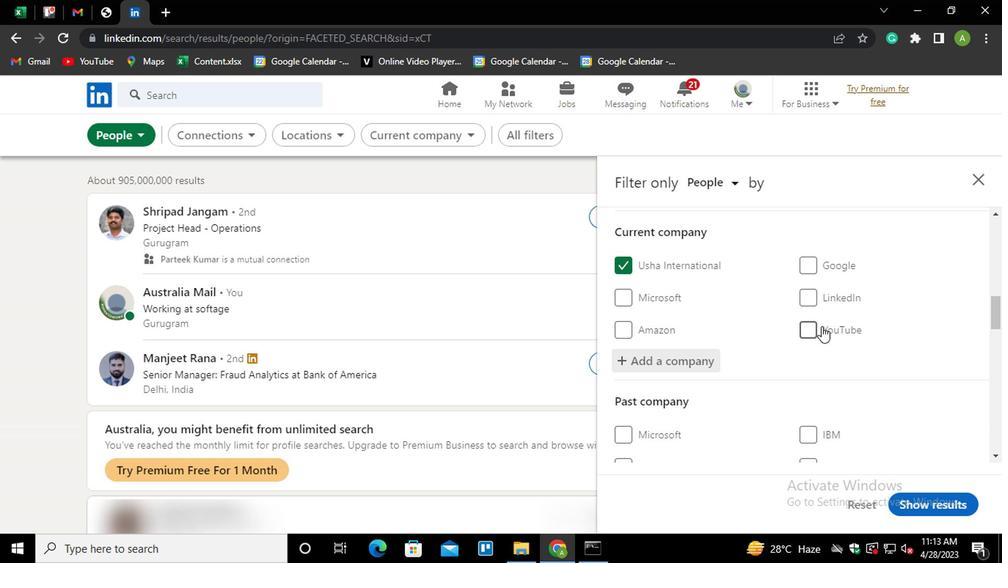 
Action: Mouse scrolled (819, 325) with delta (0, -1)
Screenshot: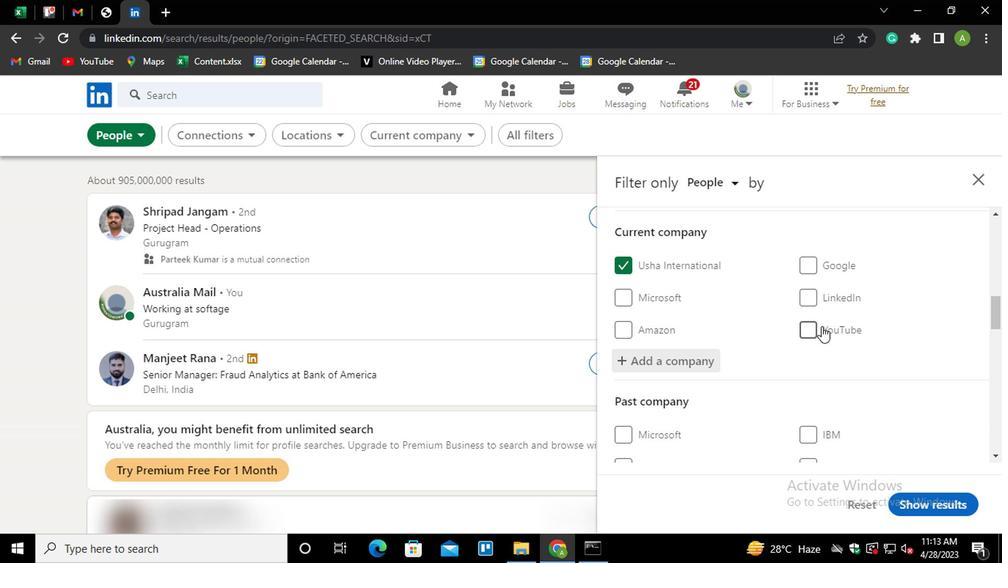 
Action: Mouse scrolled (819, 325) with delta (0, -1)
Screenshot: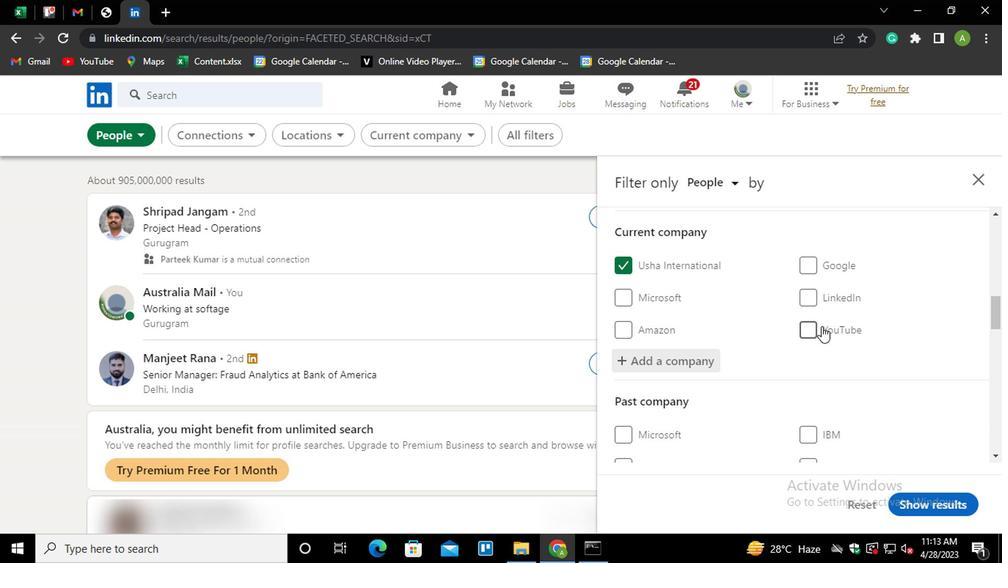 
Action: Mouse scrolled (819, 325) with delta (0, -1)
Screenshot: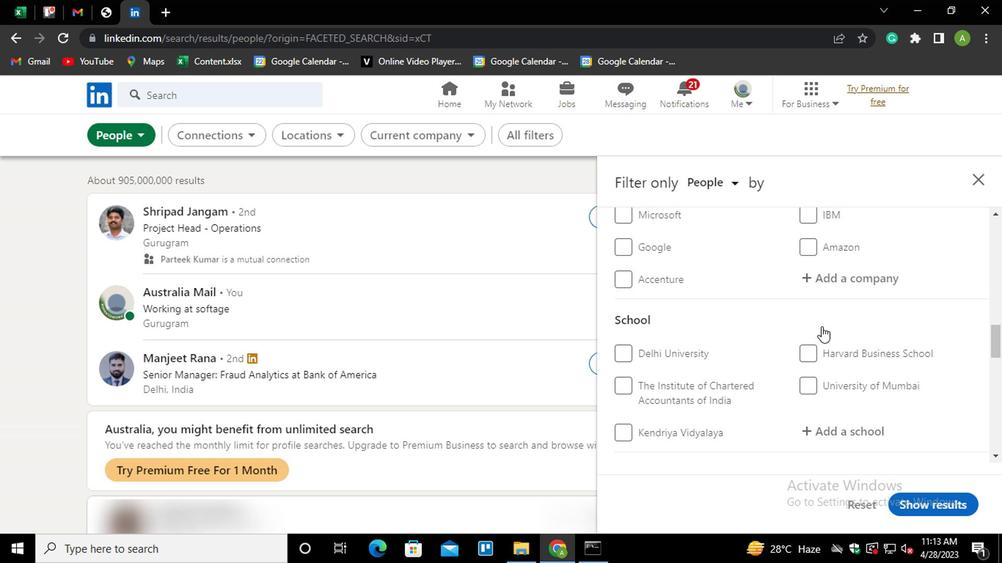 
Action: Mouse moved to (825, 352)
Screenshot: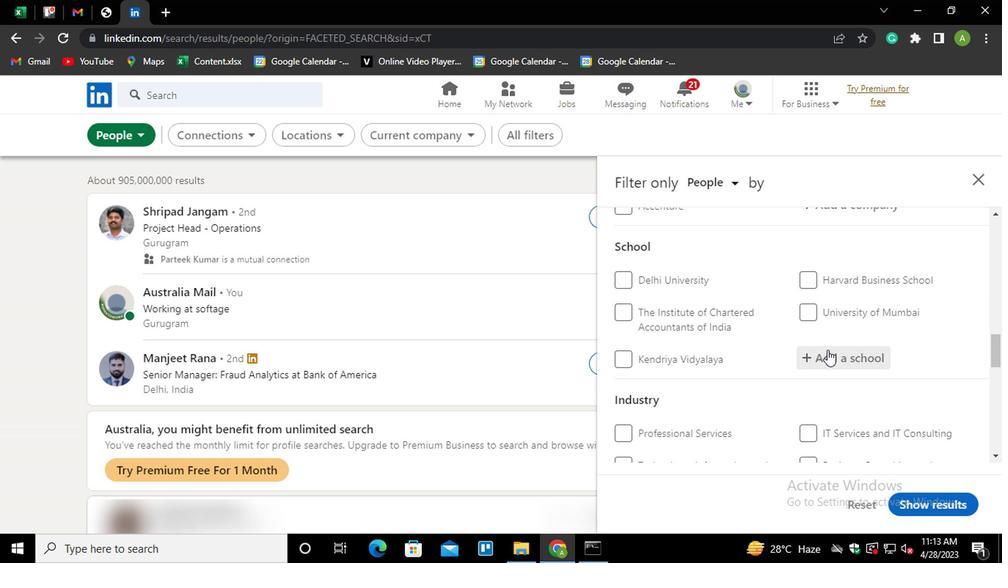 
Action: Mouse pressed left at (825, 352)
Screenshot: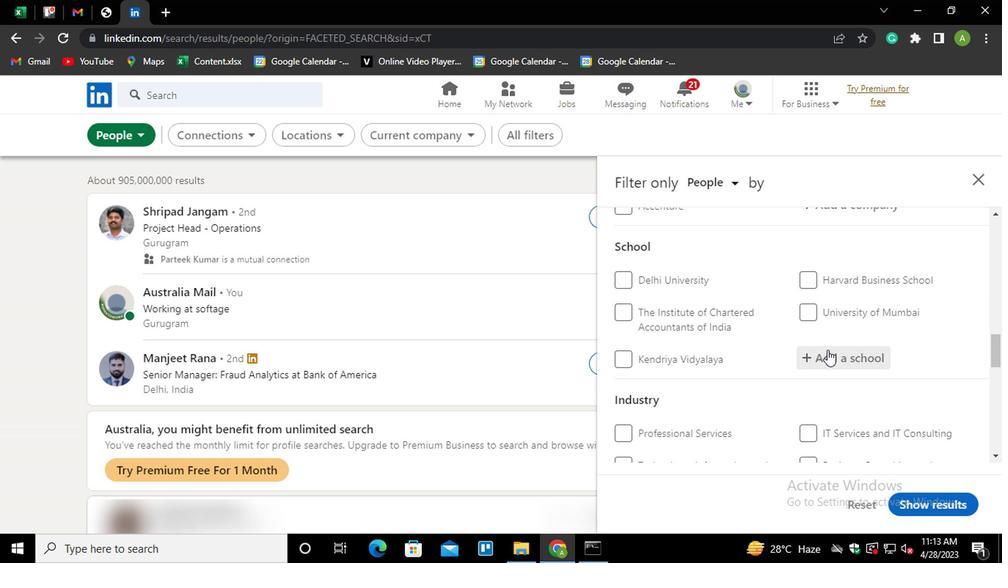 
Action: Mouse moved to (825, 354)
Screenshot: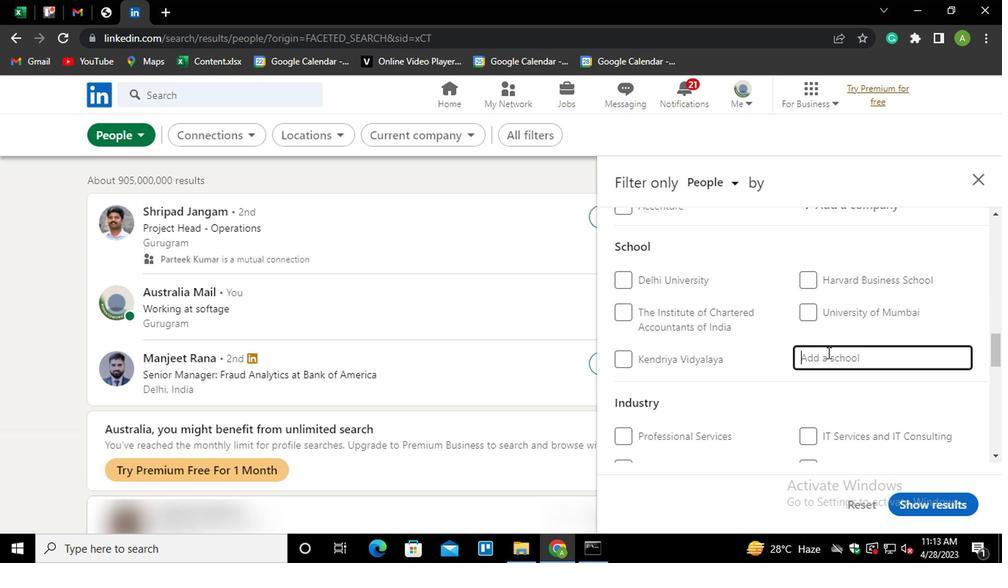 
Action: Key pressed <Key.shift>
Screenshot: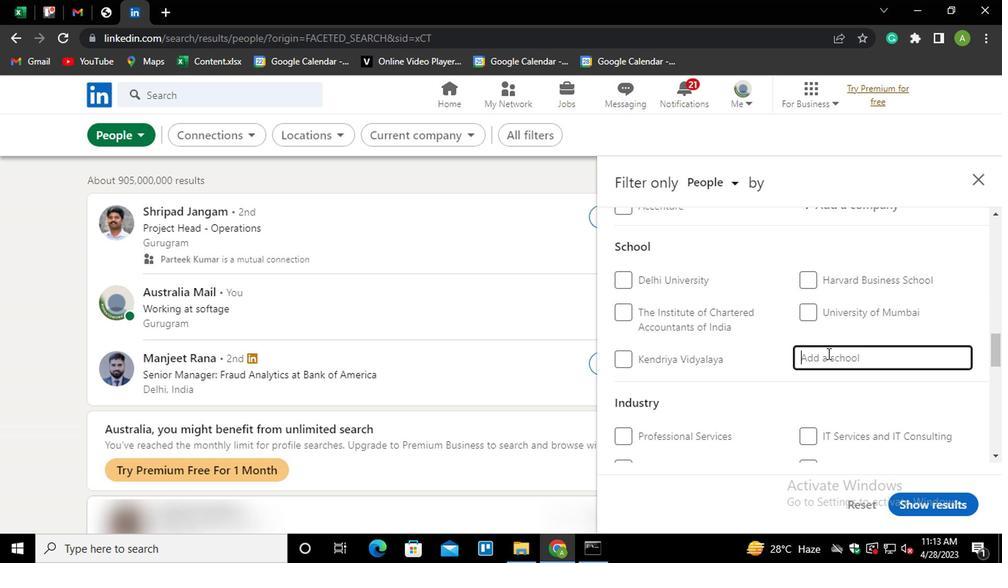 
Action: Mouse moved to (822, 357)
Screenshot: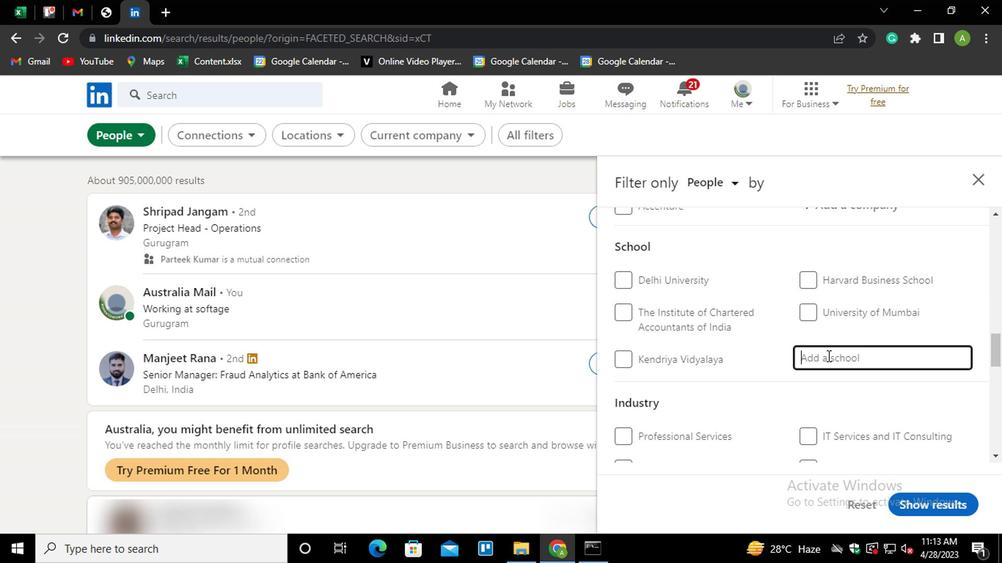 
Action: Key pressed S
Screenshot: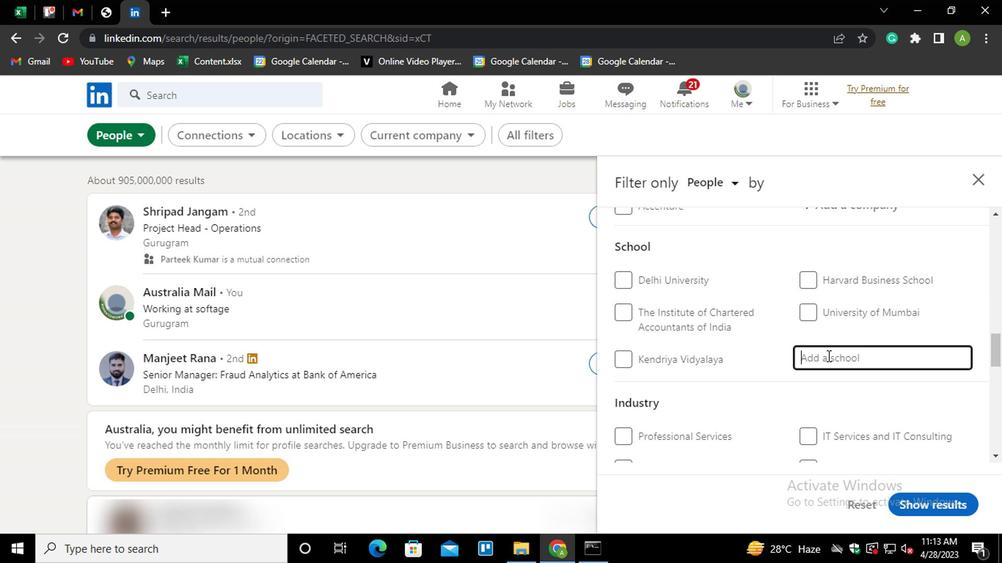 
Action: Mouse moved to (817, 360)
Screenshot: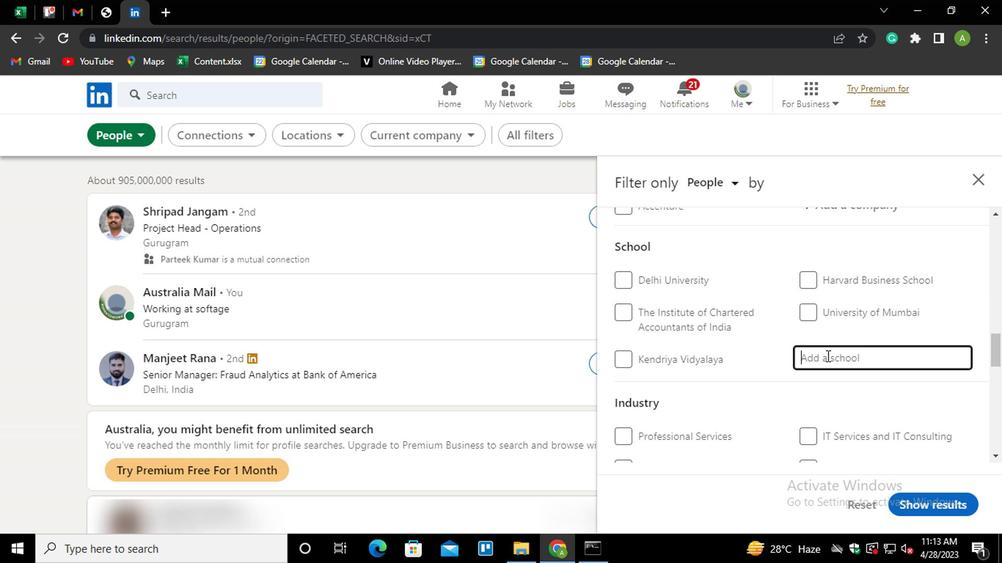 
Action: Key pressed <Key.shift>P<Key.space><Key.shift>JAIN<Key.down><Key.enter>
Screenshot: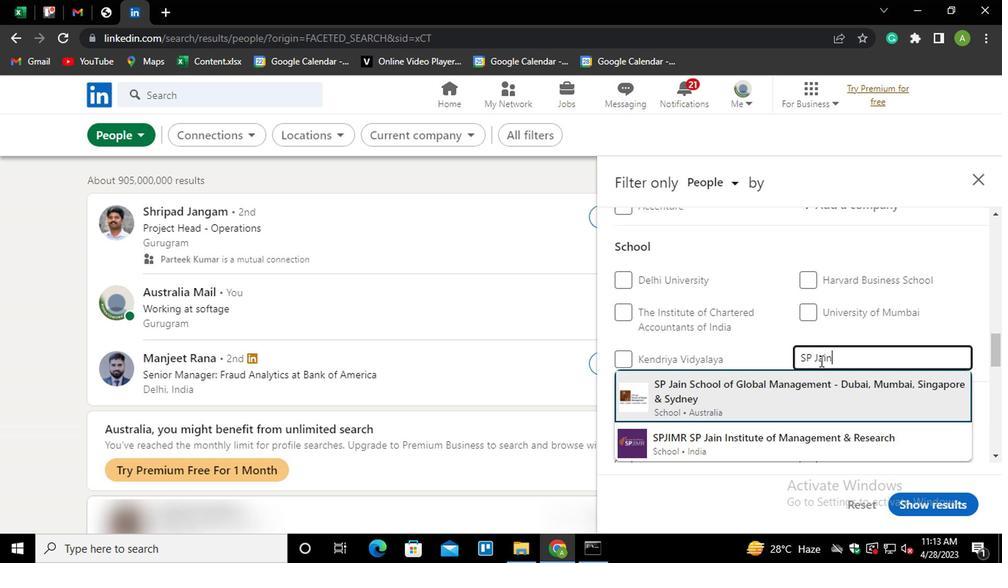 
Action: Mouse scrolled (817, 360) with delta (0, 0)
Screenshot: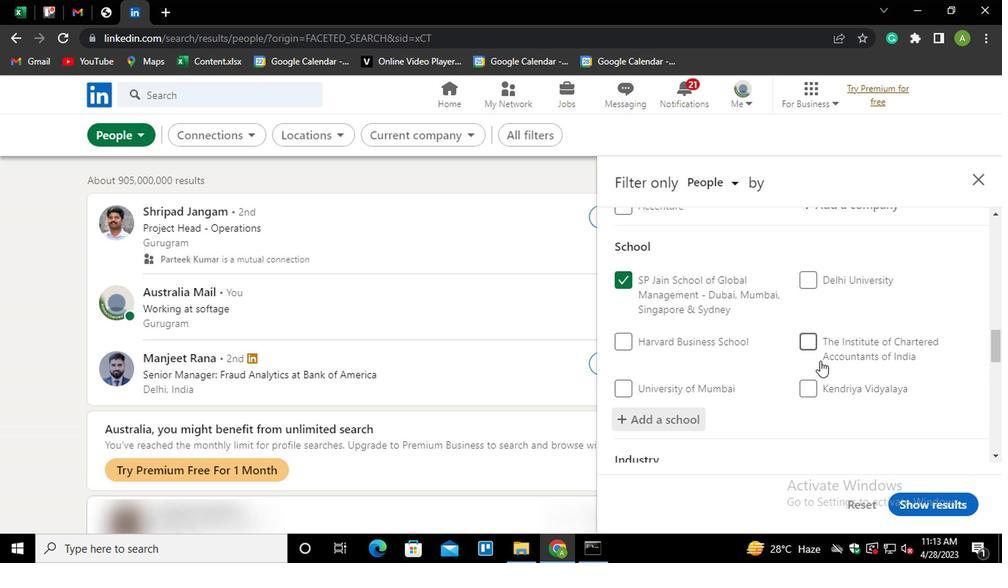 
Action: Mouse scrolled (817, 360) with delta (0, 0)
Screenshot: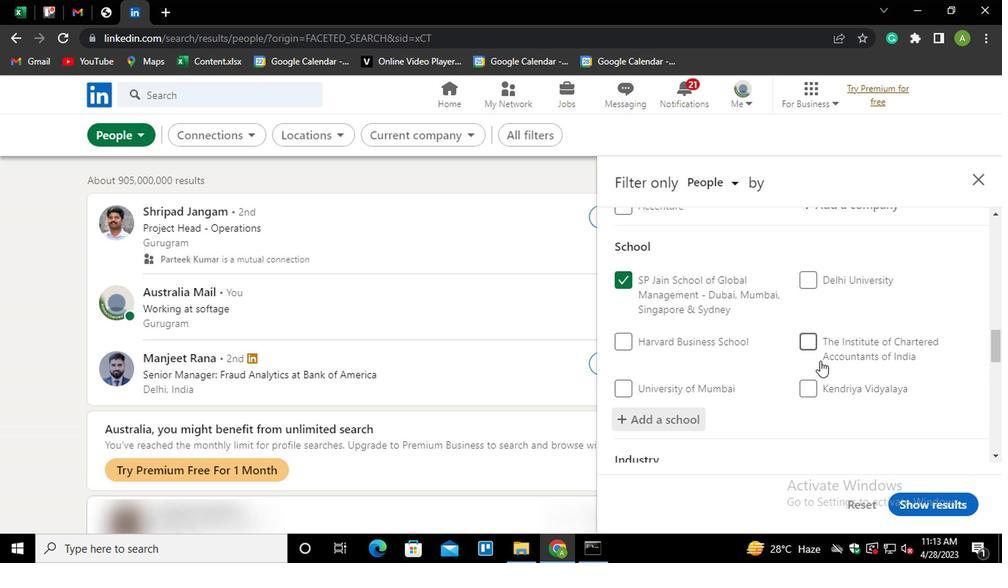 
Action: Mouse scrolled (817, 360) with delta (0, 0)
Screenshot: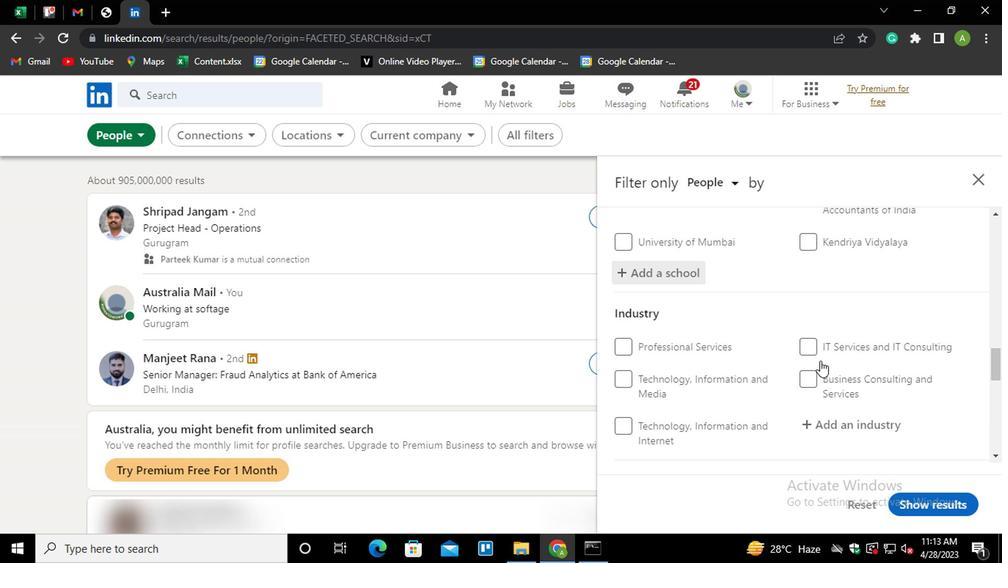 
Action: Mouse scrolled (817, 360) with delta (0, 0)
Screenshot: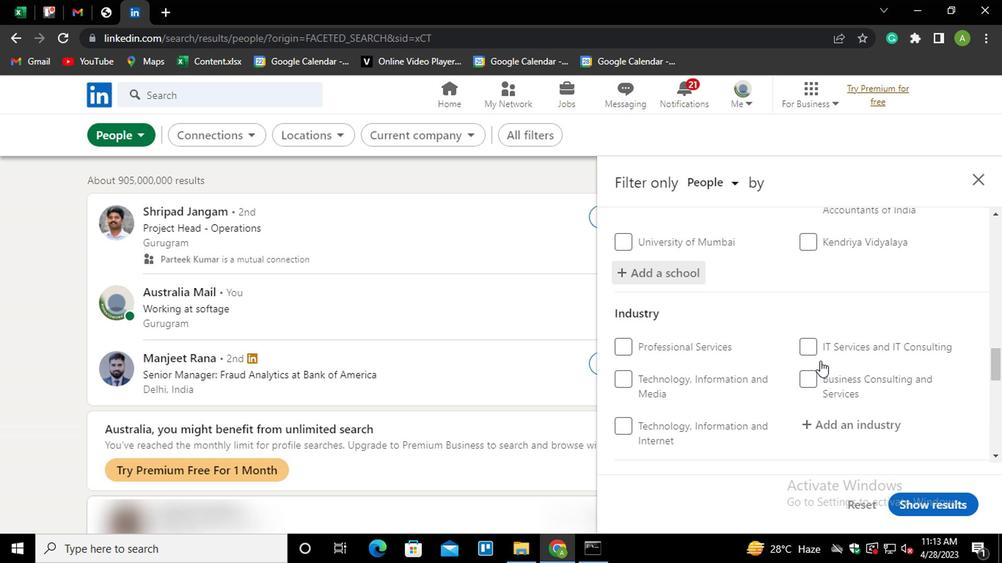 
Action: Mouse moved to (813, 267)
Screenshot: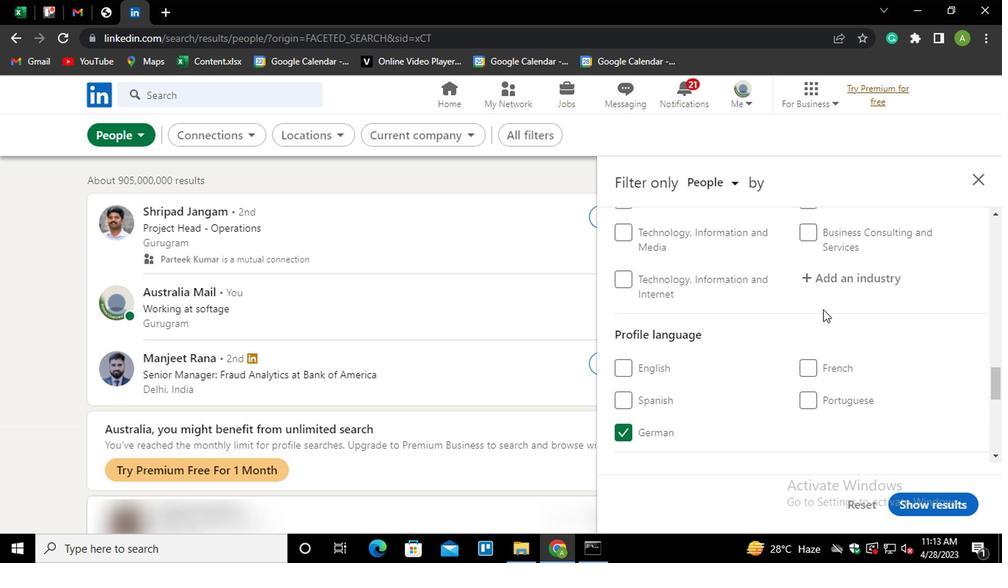 
Action: Mouse pressed left at (813, 267)
Screenshot: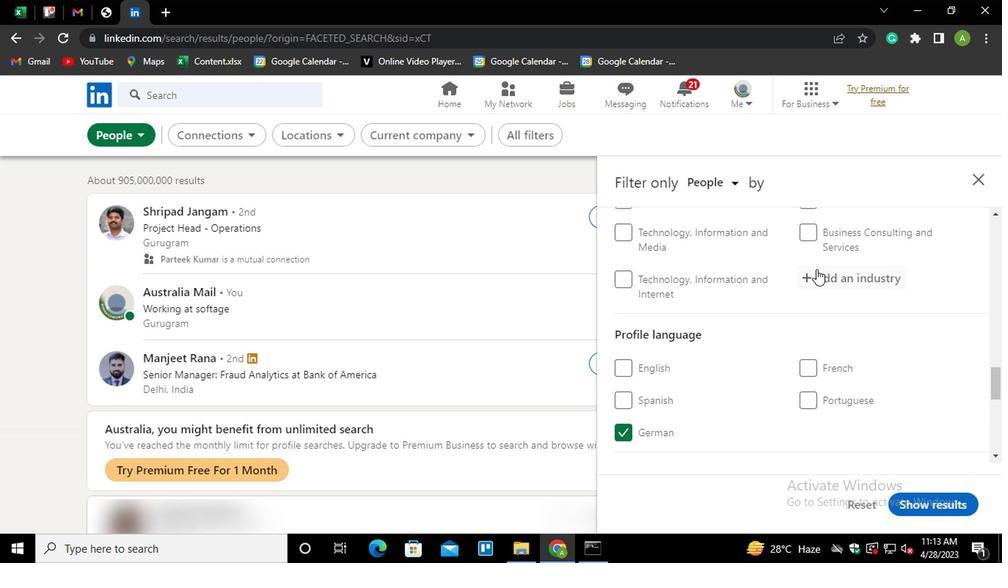 
Action: Mouse moved to (820, 280)
Screenshot: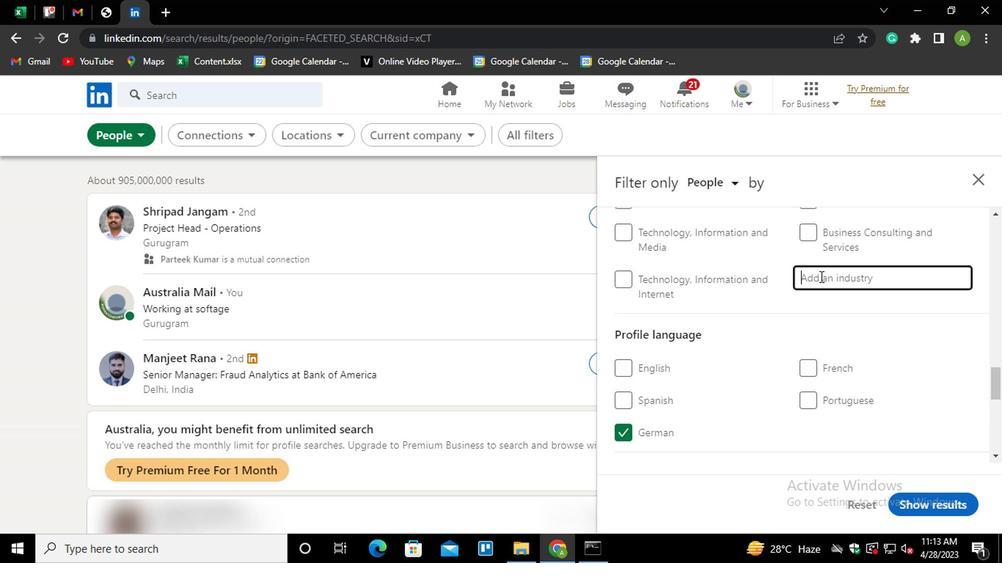 
Action: Mouse pressed left at (820, 280)
Screenshot: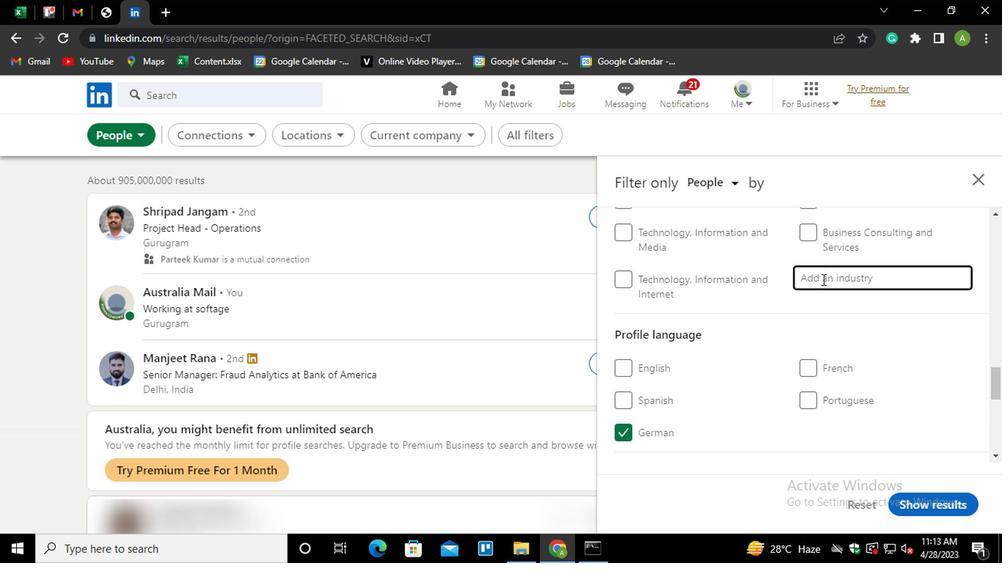 
Action: Key pressed <Key.shift>PRINTIN<Key.down><Key.enter>
Screenshot: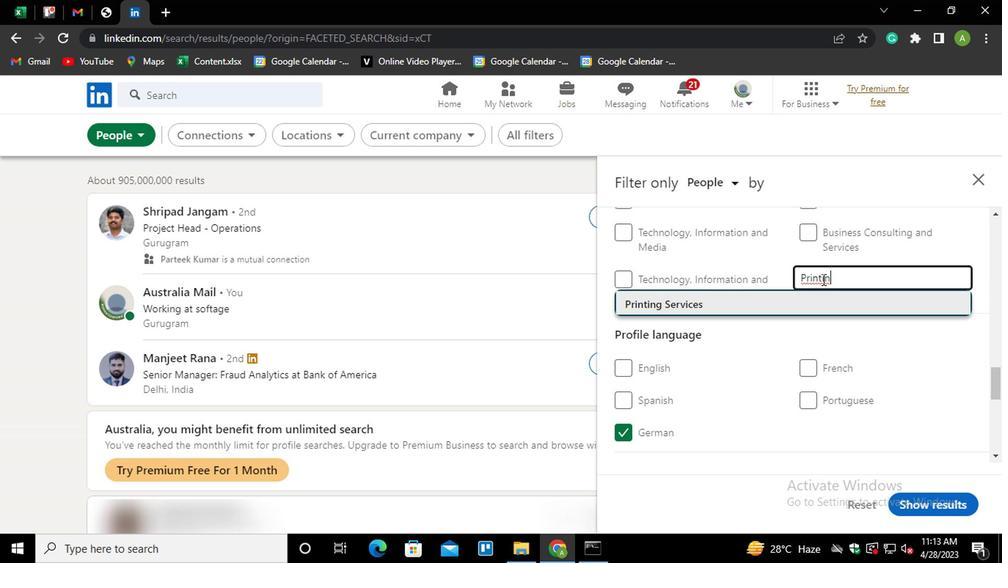 
Action: Mouse scrolled (820, 279) with delta (0, -1)
Screenshot: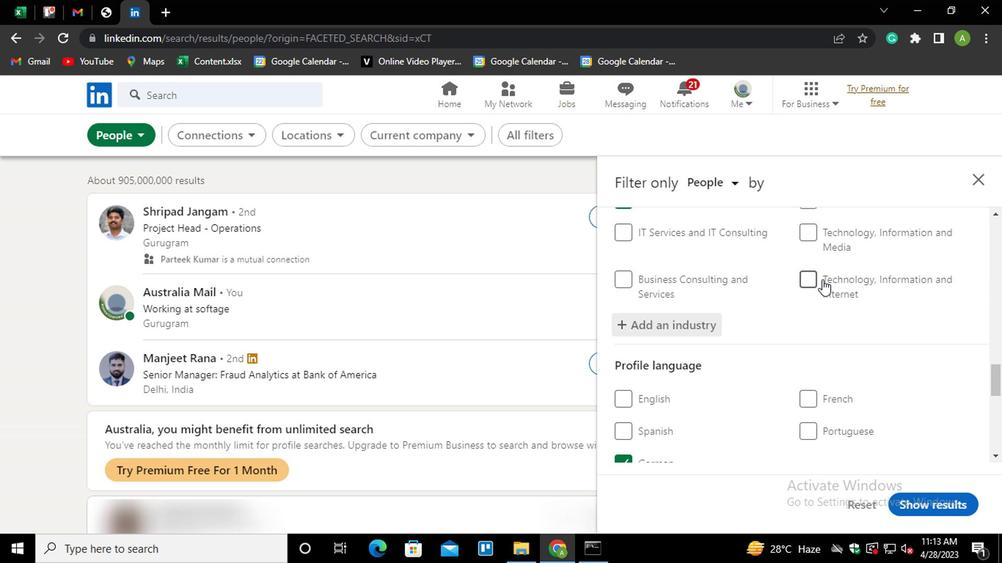 
Action: Mouse scrolled (820, 279) with delta (0, -1)
Screenshot: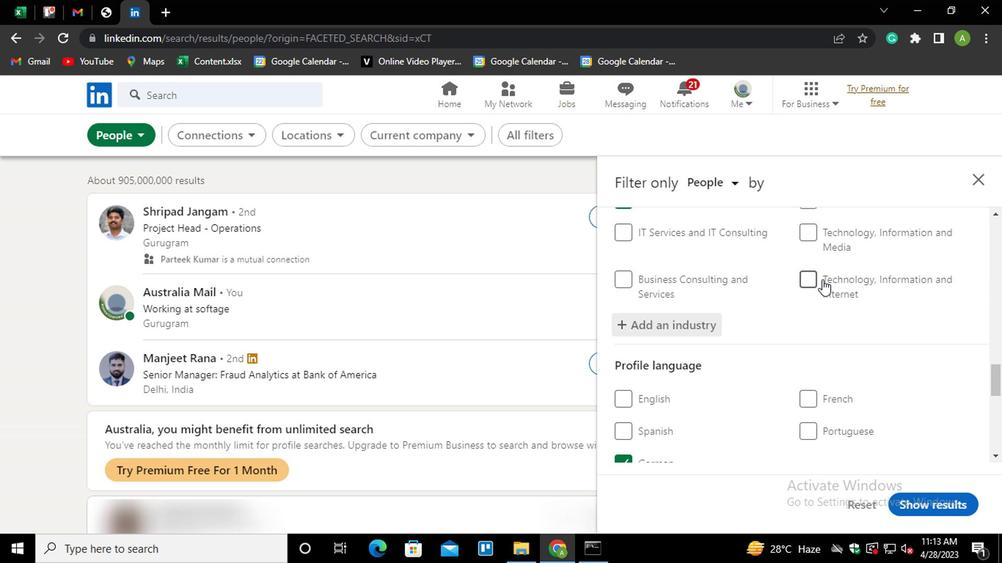 
Action: Mouse scrolled (820, 279) with delta (0, -1)
Screenshot: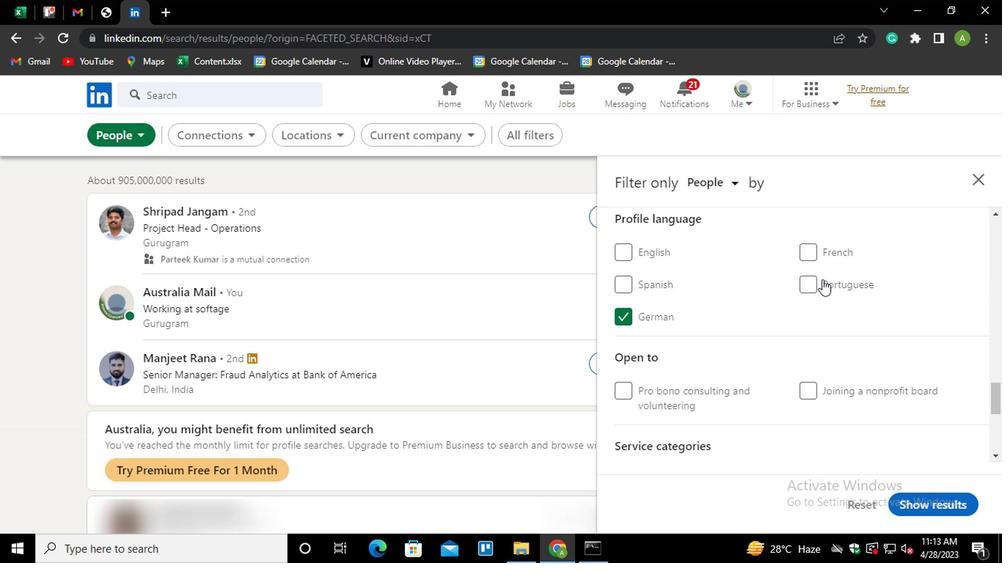 
Action: Mouse scrolled (820, 279) with delta (0, -1)
Screenshot: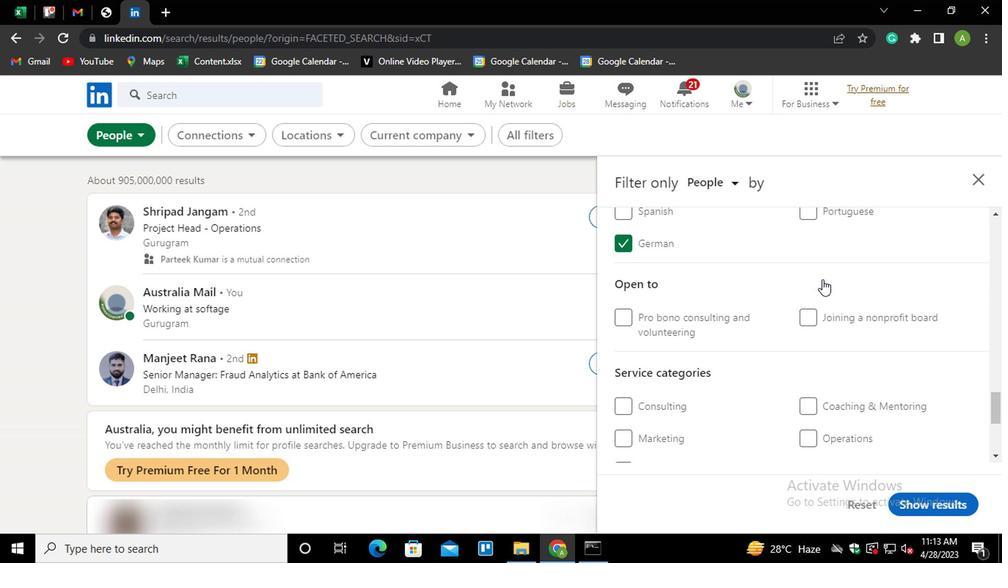 
Action: Mouse scrolled (820, 279) with delta (0, -1)
Screenshot: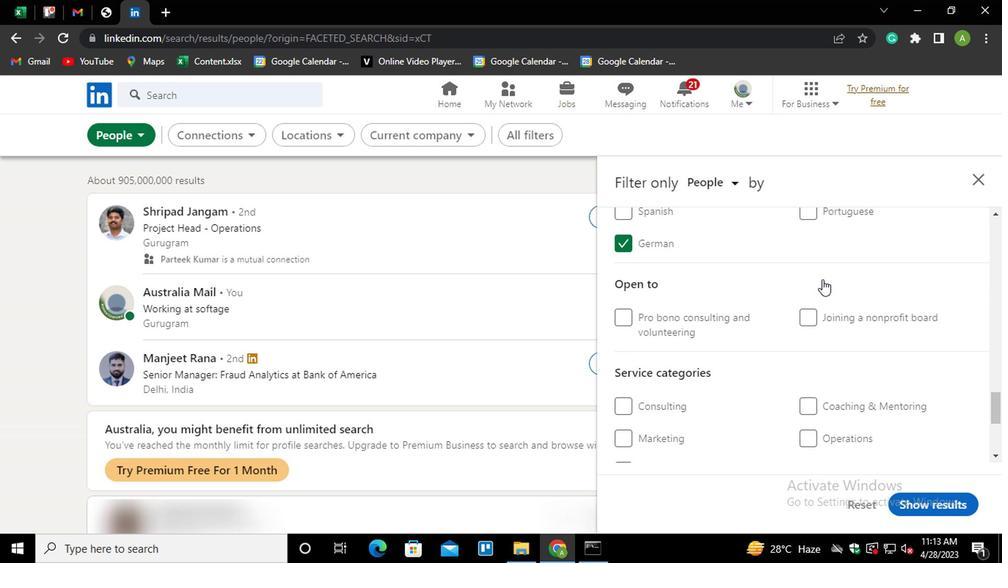 
Action: Mouse moved to (828, 326)
Screenshot: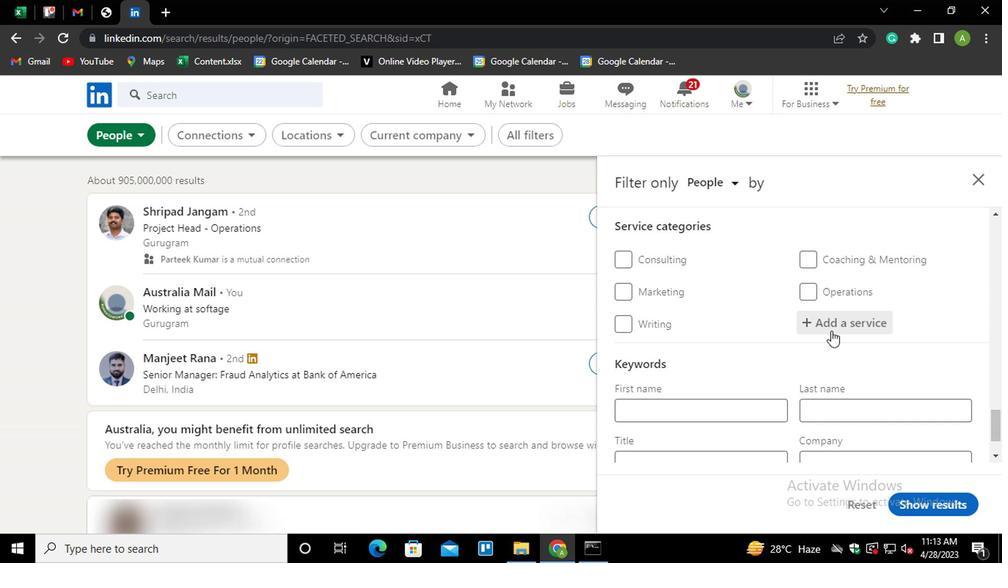 
Action: Mouse pressed left at (828, 326)
Screenshot: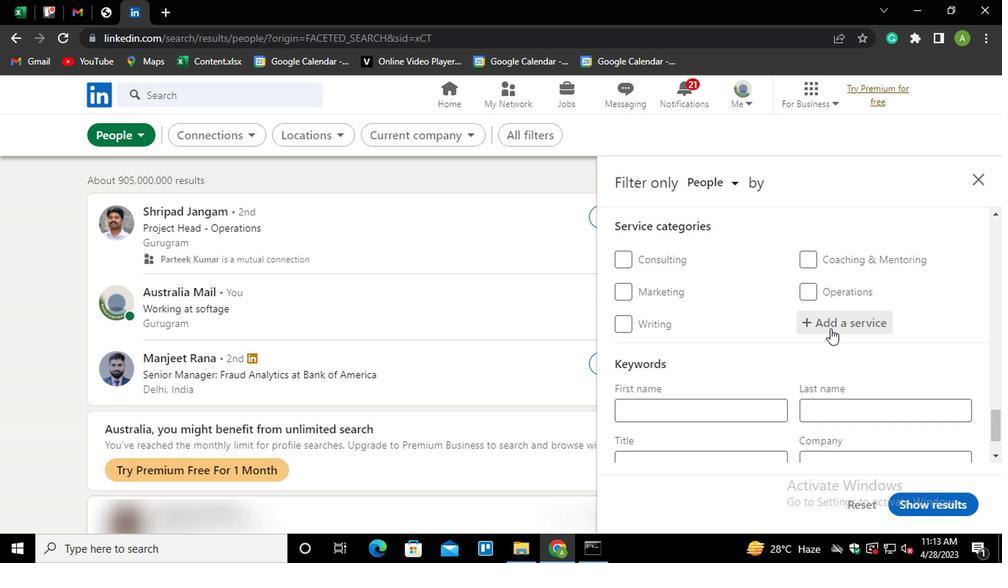 
Action: Mouse moved to (830, 324)
Screenshot: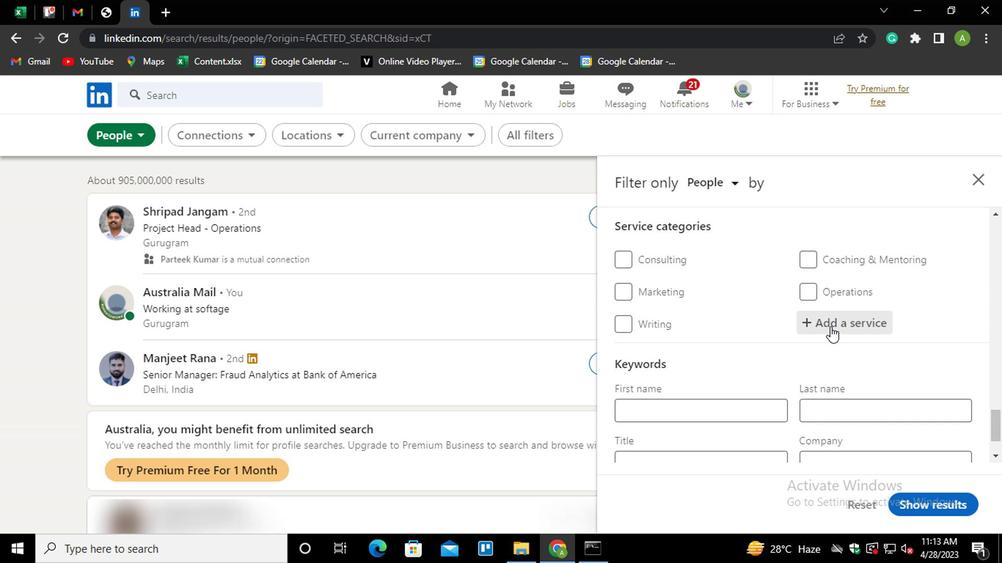 
Action: Mouse pressed left at (830, 324)
Screenshot: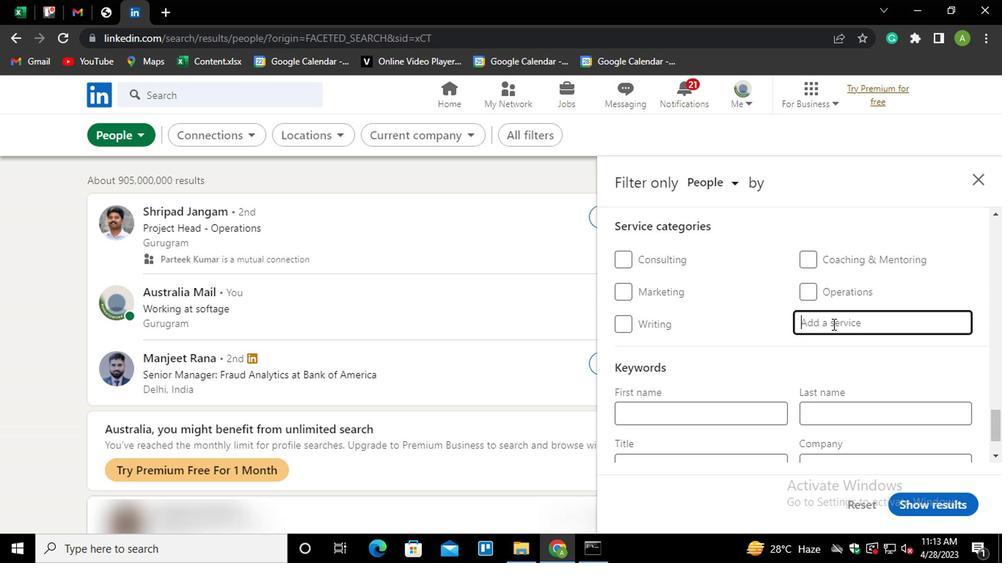 
Action: Key pressed <Key.shift><Key.shift><Key.shift><Key.shift><Key.shift><Key.shift><Key.shift><Key.shift><Key.shift><Key.shift><Key.shift><Key.shift>E<Key.backspace><Key.shift>SEA<Key.down><Key.down><Key.enter>
Screenshot: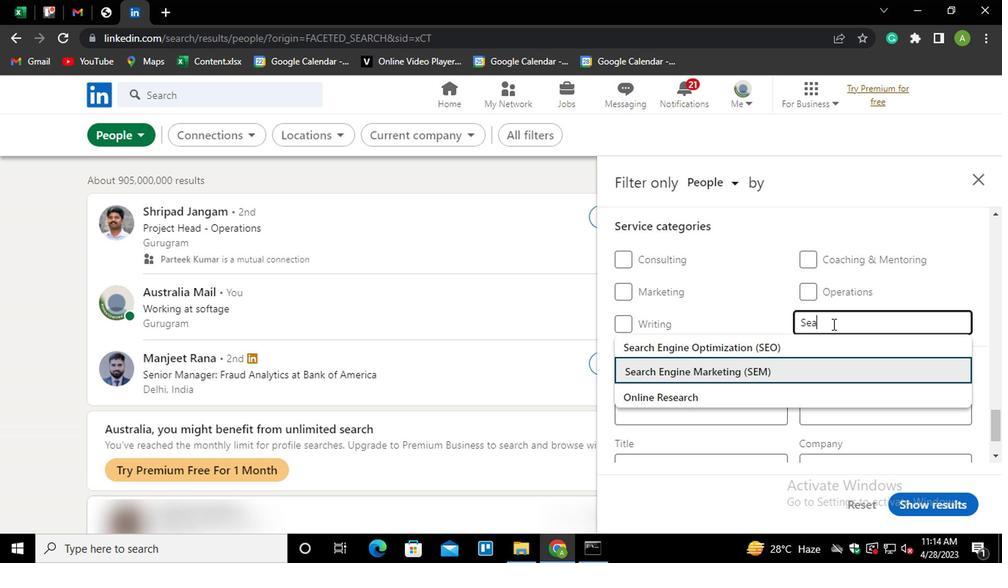 
Action: Mouse moved to (830, 323)
Screenshot: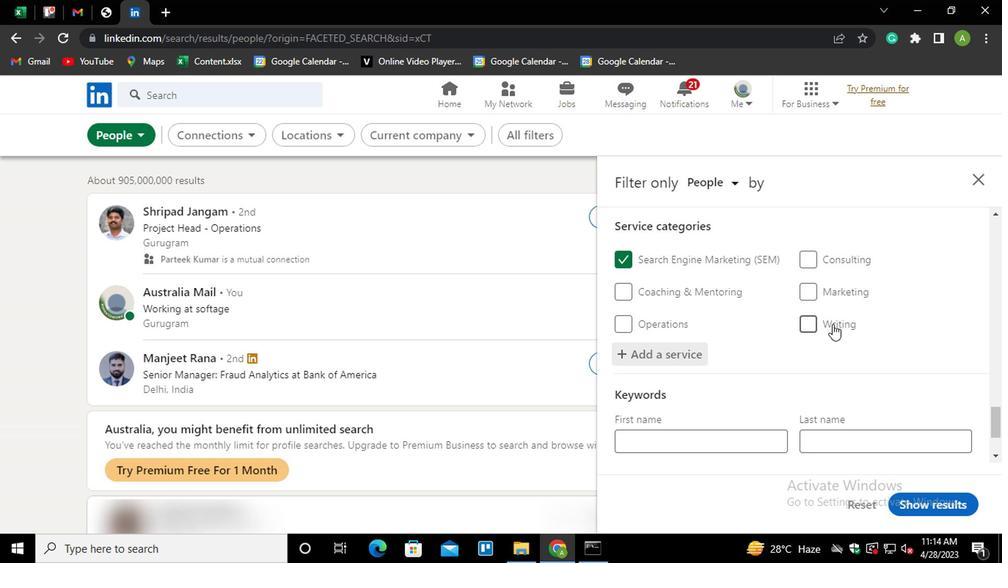 
Action: Mouse scrolled (830, 323) with delta (0, 0)
Screenshot: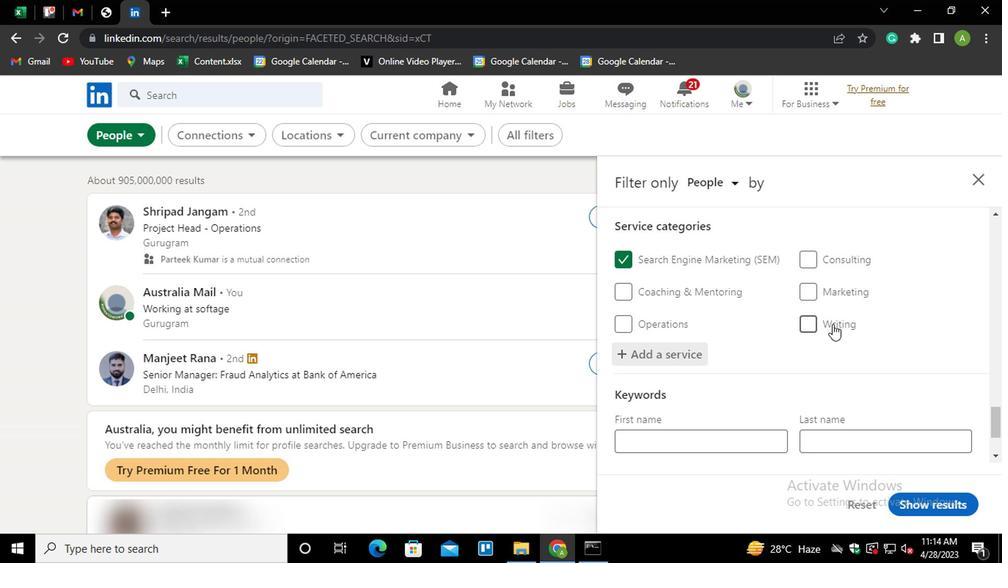 
Action: Mouse scrolled (830, 323) with delta (0, 0)
Screenshot: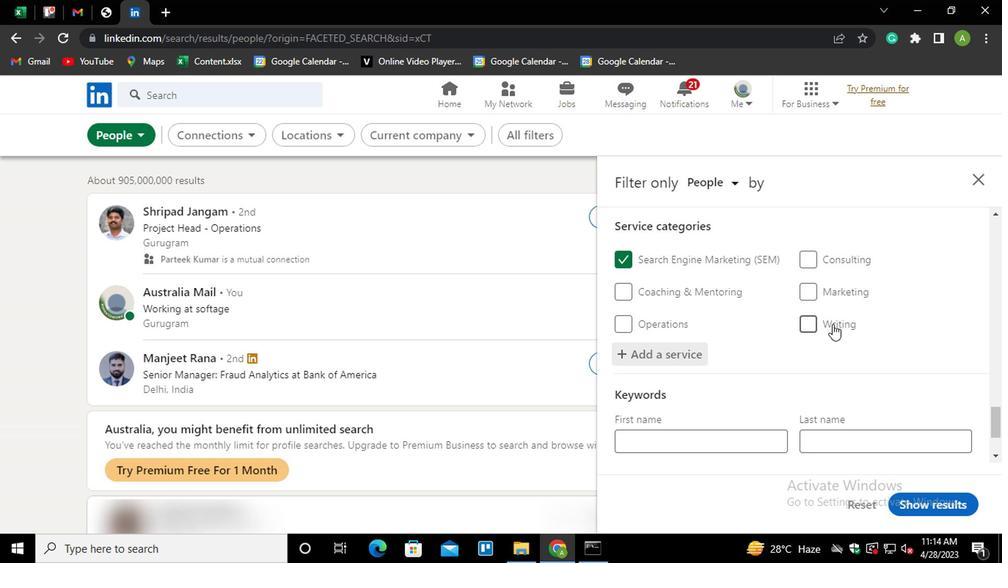 
Action: Mouse scrolled (830, 323) with delta (0, 0)
Screenshot: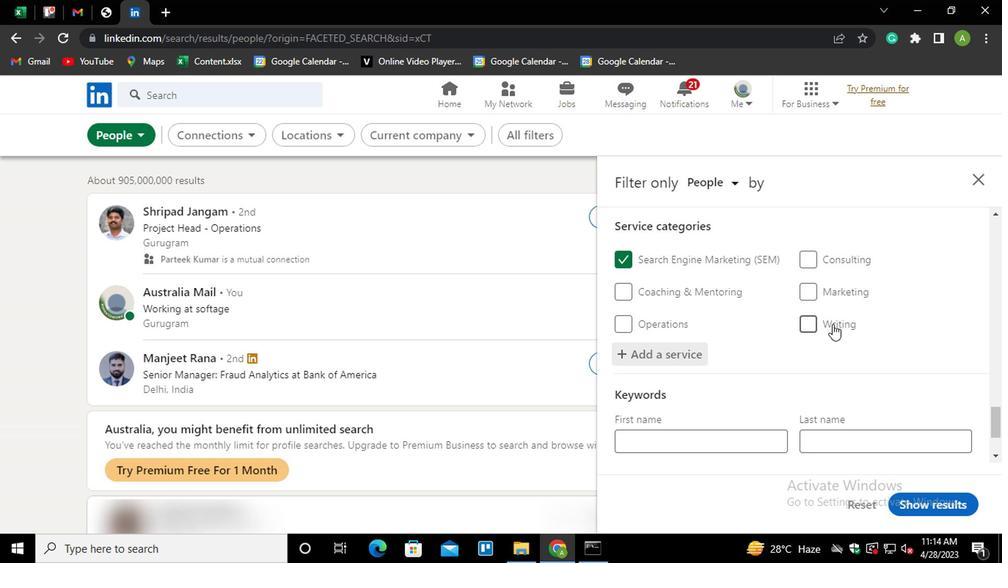 
Action: Mouse scrolled (830, 323) with delta (0, 0)
Screenshot: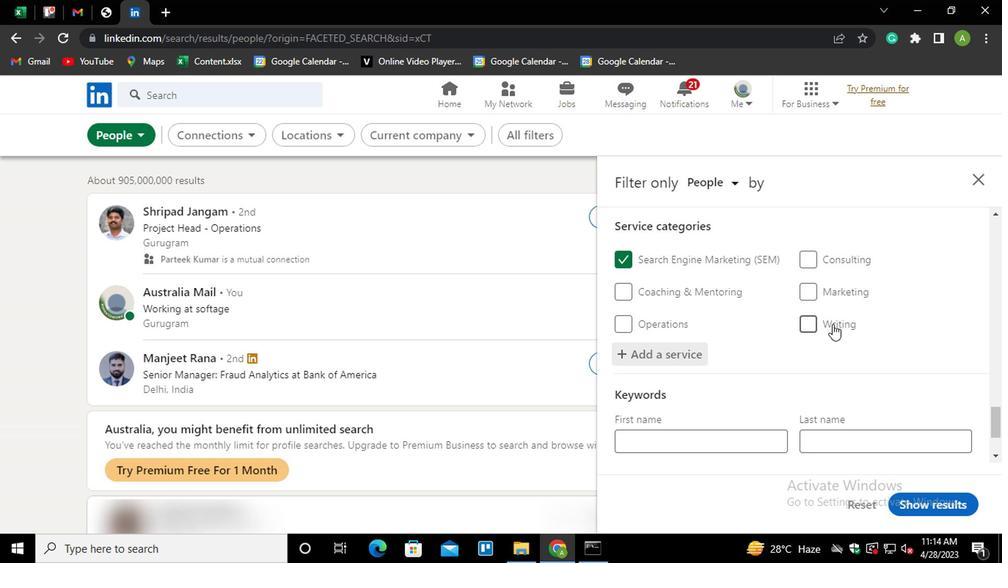 
Action: Mouse scrolled (830, 323) with delta (0, 0)
Screenshot: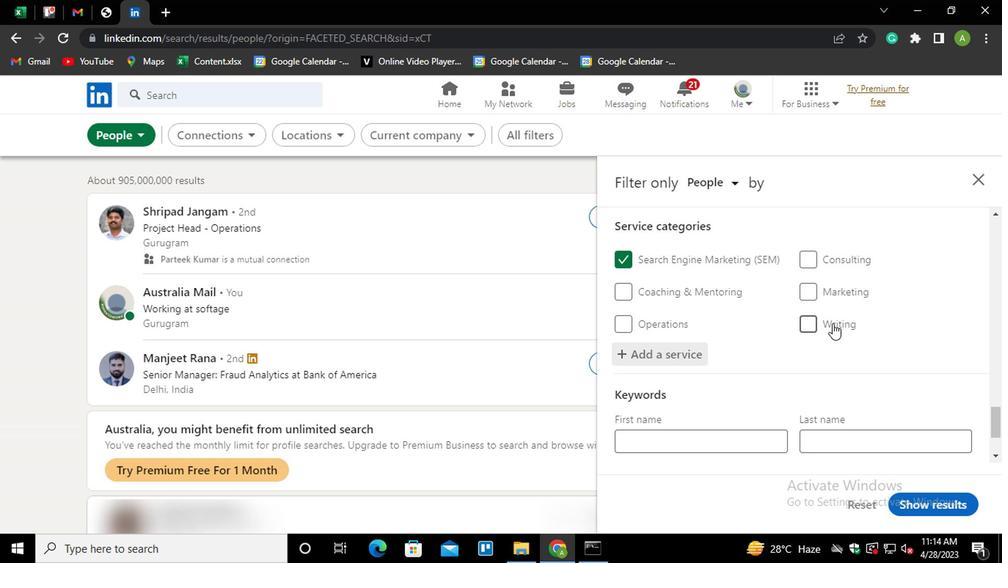 
Action: Mouse scrolled (830, 323) with delta (0, 0)
Screenshot: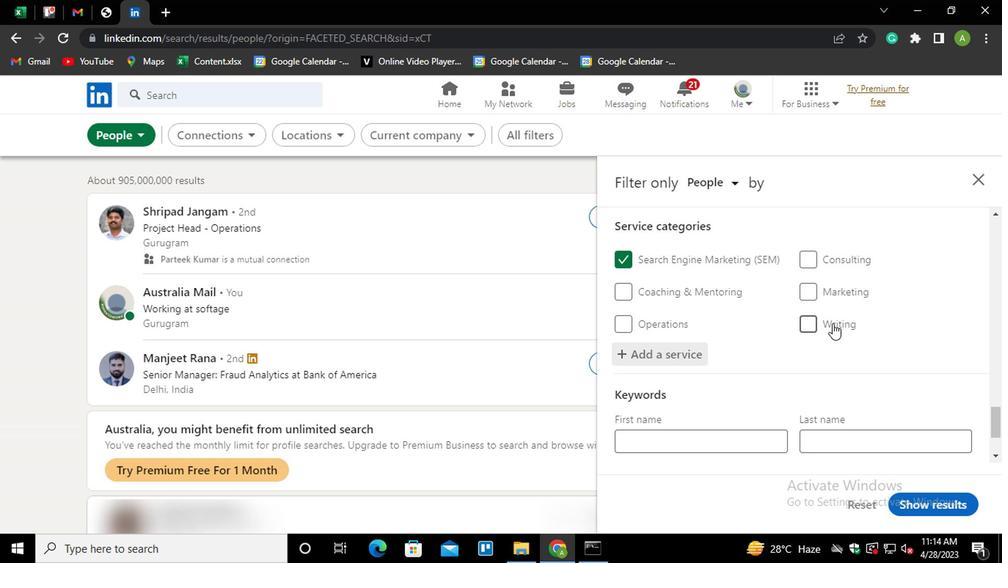 
Action: Mouse moved to (701, 398)
Screenshot: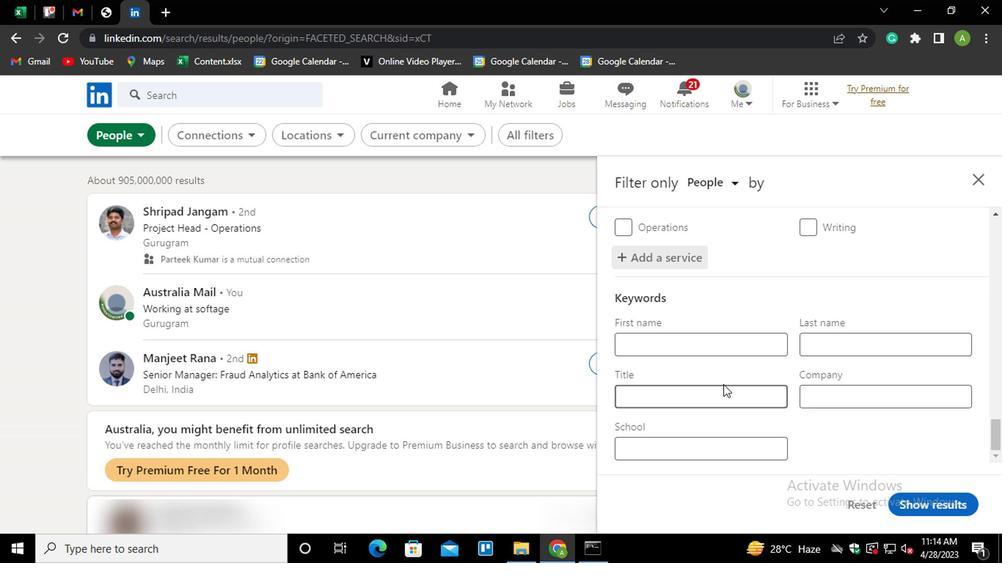 
Action: Mouse pressed left at (701, 398)
Screenshot: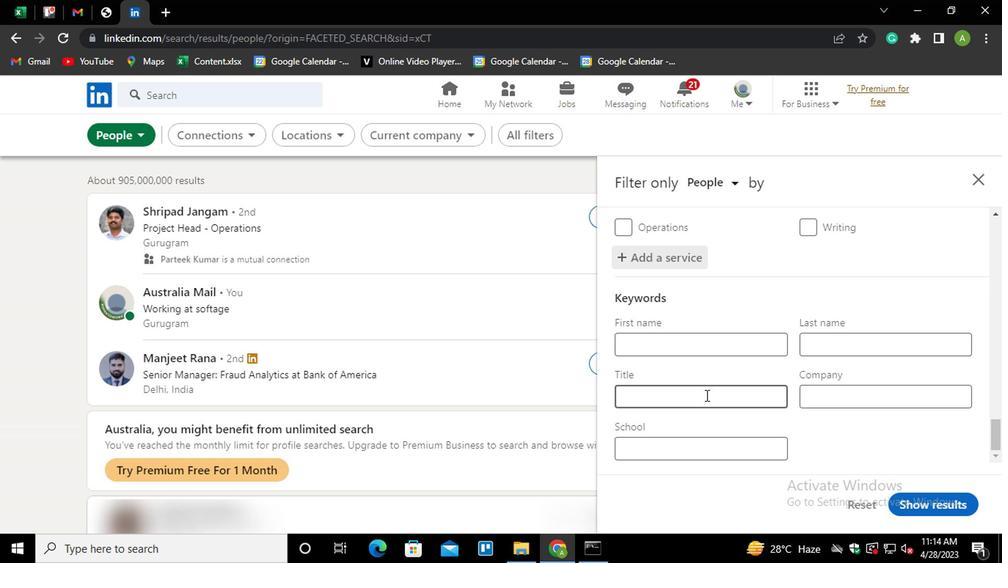 
Action: Mouse moved to (700, 399)
Screenshot: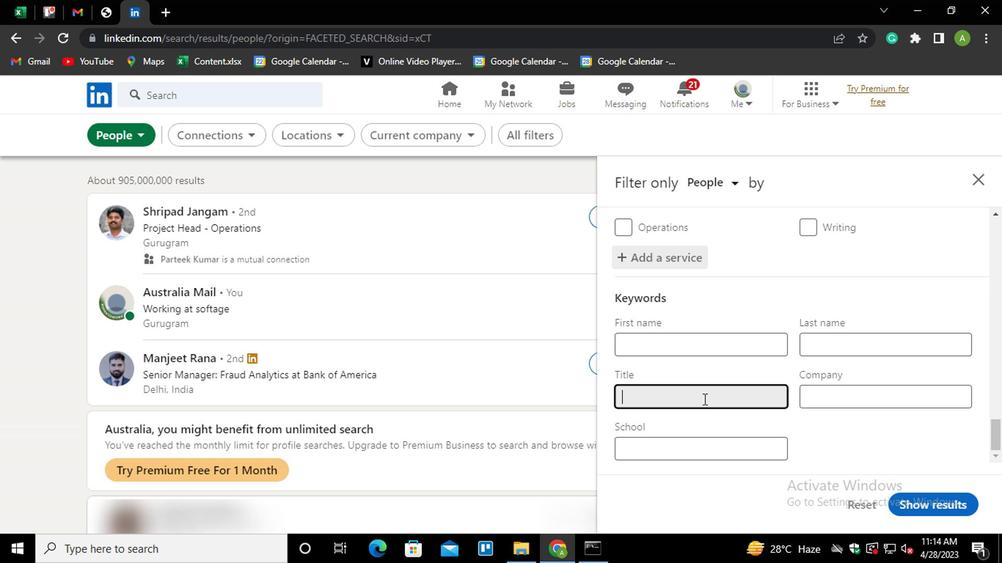 
Action: Key pressed <Key.shift>CUSTOMER<Key.space><Key.shift>CARE<Key.space><Key.shift><Key.shift><Key.shift>AC<Key.backspace>SSOCIATE
Screenshot: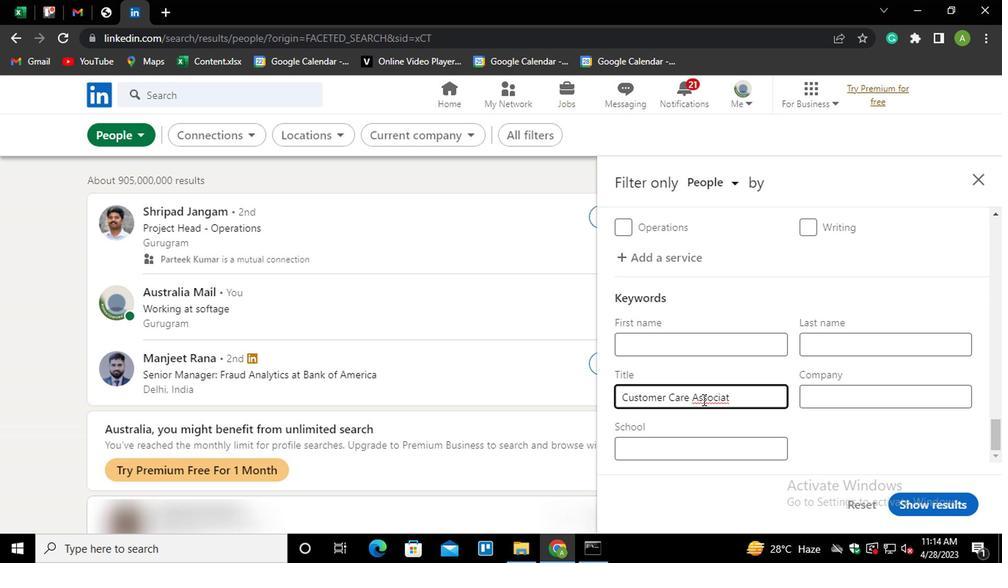 
Action: Mouse moved to (854, 439)
Screenshot: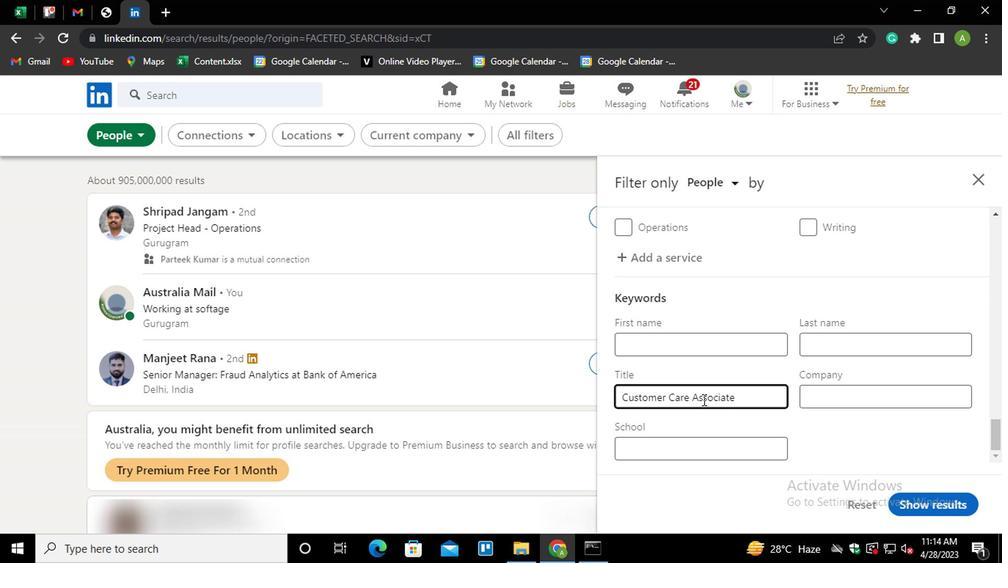 
Action: Mouse pressed left at (854, 439)
Screenshot: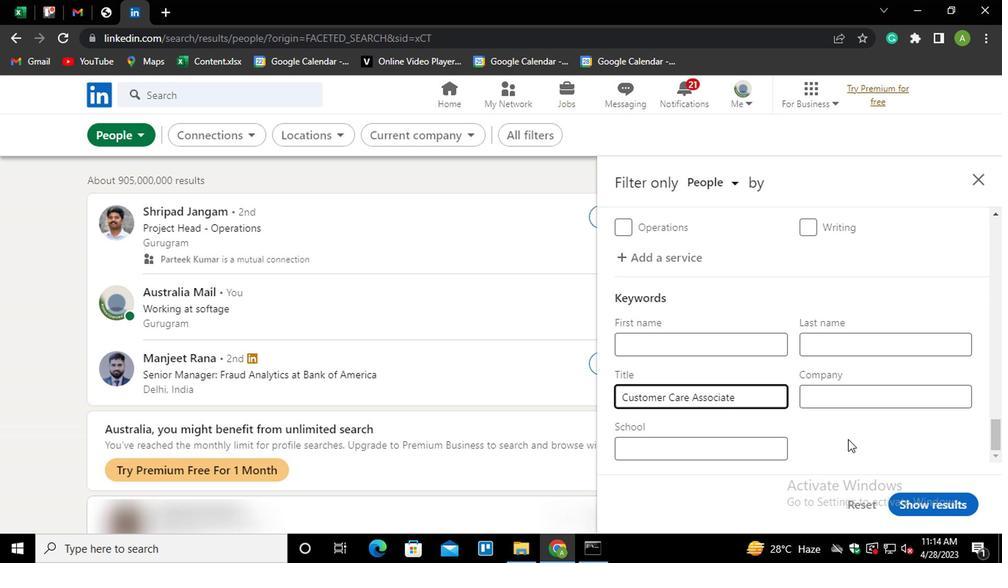 
Action: Mouse moved to (923, 496)
Screenshot: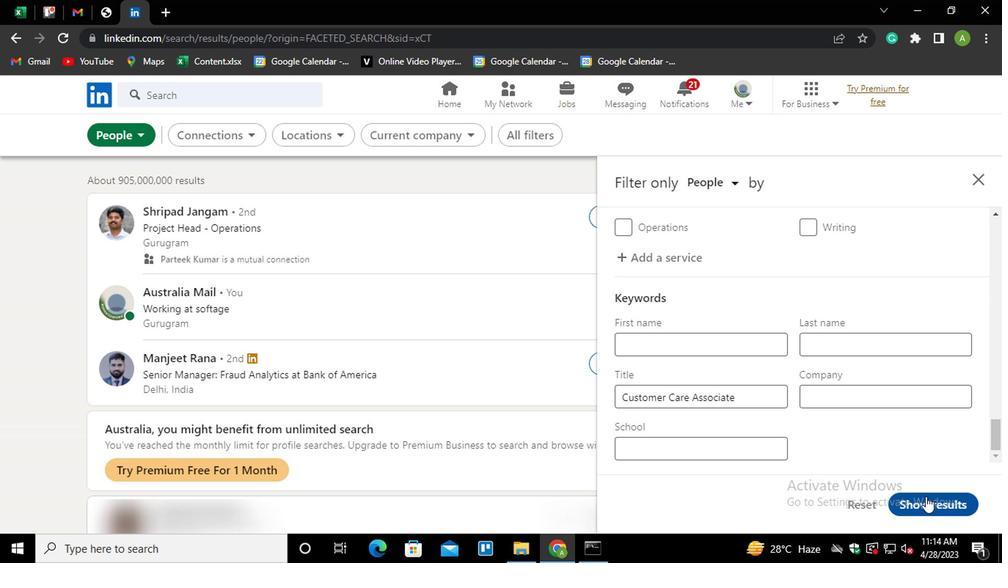 
Action: Mouse pressed left at (923, 496)
Screenshot: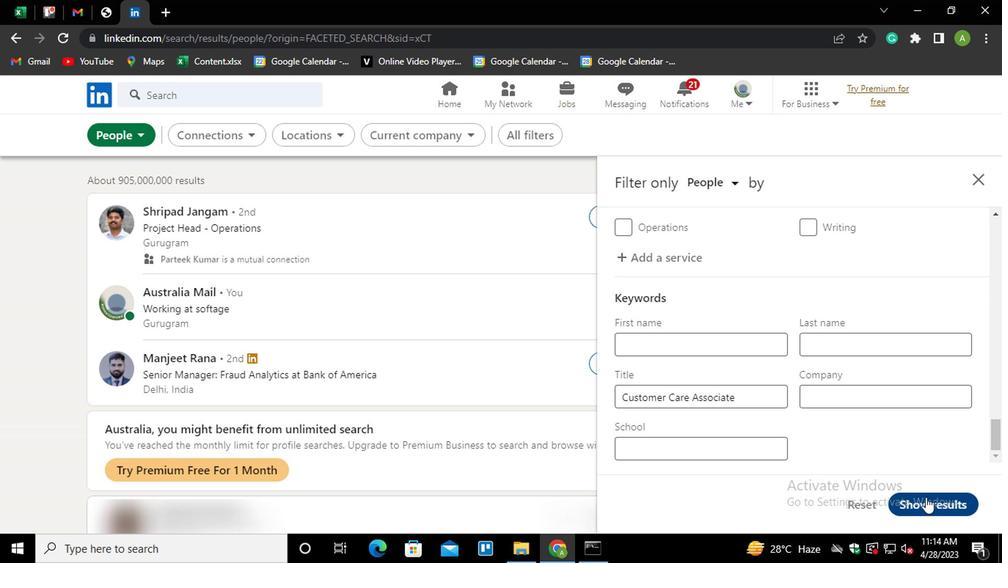 
